 Task: Add an event with the title Coffee Meeting with Business Partner, date '2024/04/09', time 8:50 AM to 10:50 AMand add a description: During the meeting, various agenda items will be addressed, covering a wide range of topics. These may include financial reports, strategic updates, operational highlights, governance matters, and any proposed resolutions that require shareholder approval. Each agenda item will be presented by the relevant department or individual, offering comprehensive insights and fostering an environment of transparency., put the event into Red category . Add location for the event as: 123 Trevi Fountain, Rome, Italy, logged in from the account softage.1@softage.netand send the event invitation to softage.5@softage.net and softage.6@softage.net. Set a reminder for the event 6 week before
Action: Mouse pressed left at (106, 103)
Screenshot: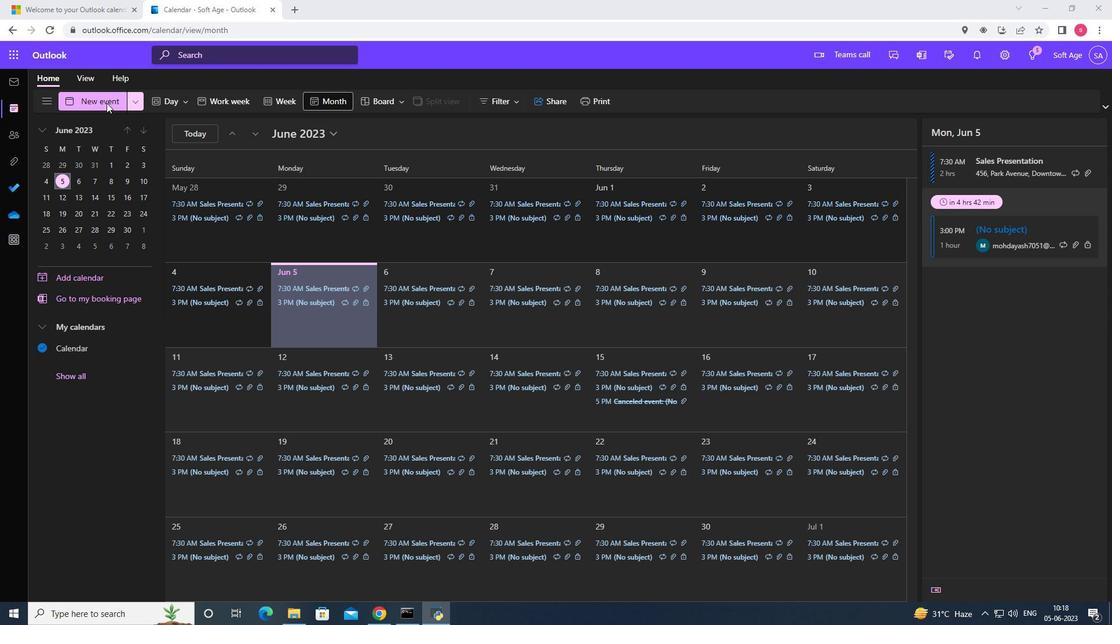 
Action: Mouse moved to (338, 169)
Screenshot: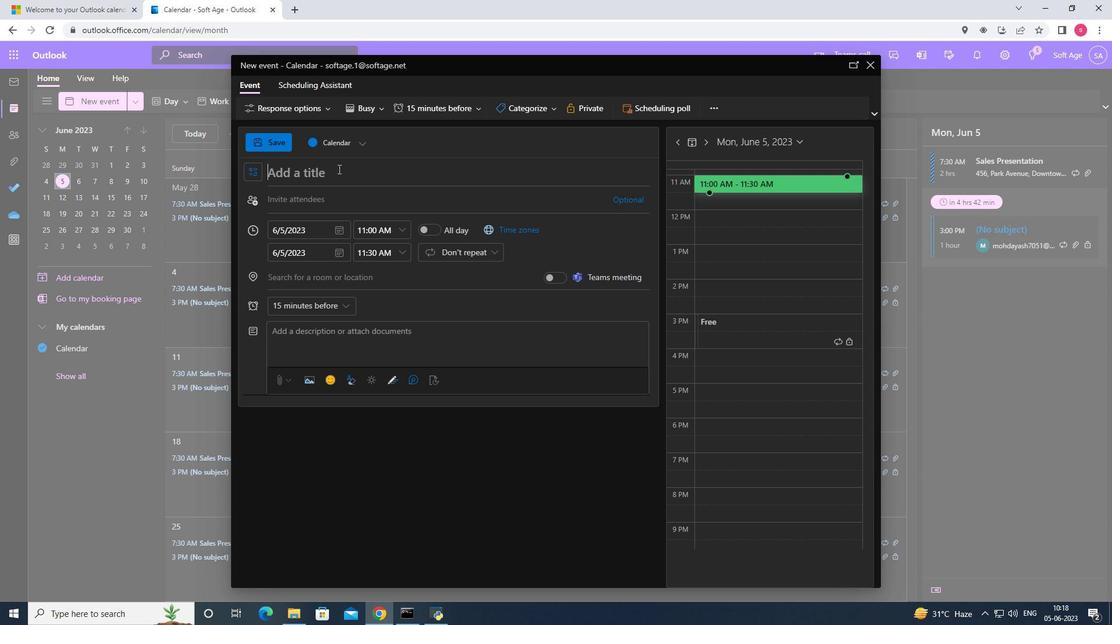 
Action: Mouse pressed left at (338, 169)
Screenshot: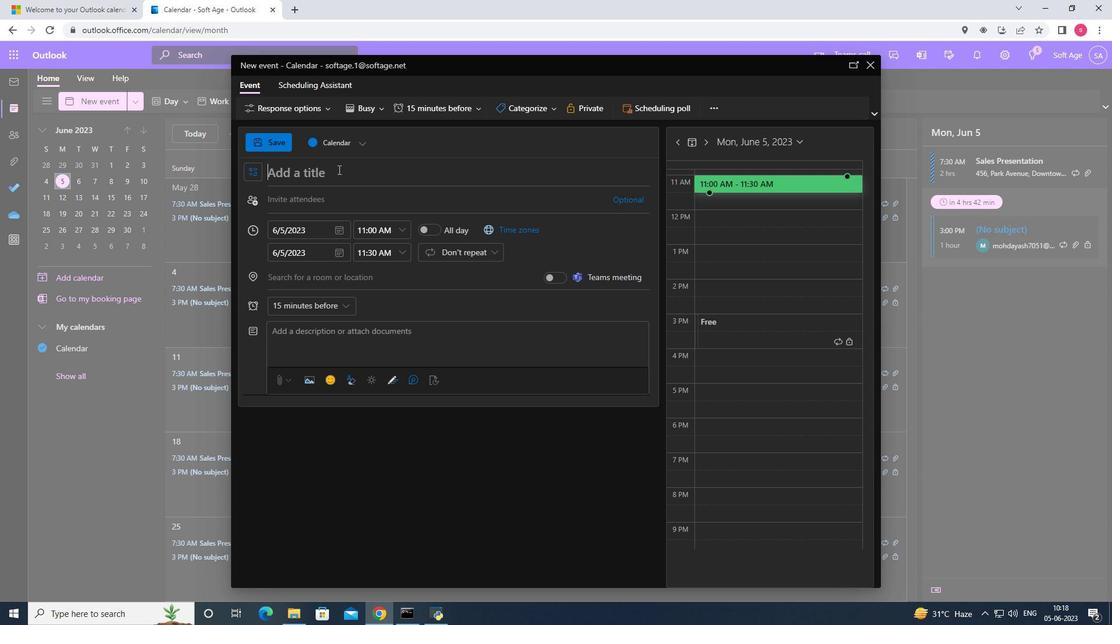 
Action: Key pressed <Key.shift><Key.shift><Key.shift><Key.shift><Key.shift><Key.shift><Key.shift><Key.shift><Key.shift><Key.shift><Key.shift><Key.shift><Key.shift><Key.shift><Key.shift><Key.shift><Key.shift><Key.shift>Coffee<Key.space><Key.shift>Meetig<Key.space>with<Key.space><Key.shift>Business<Key.space><Key.shift>Partner
Screenshot: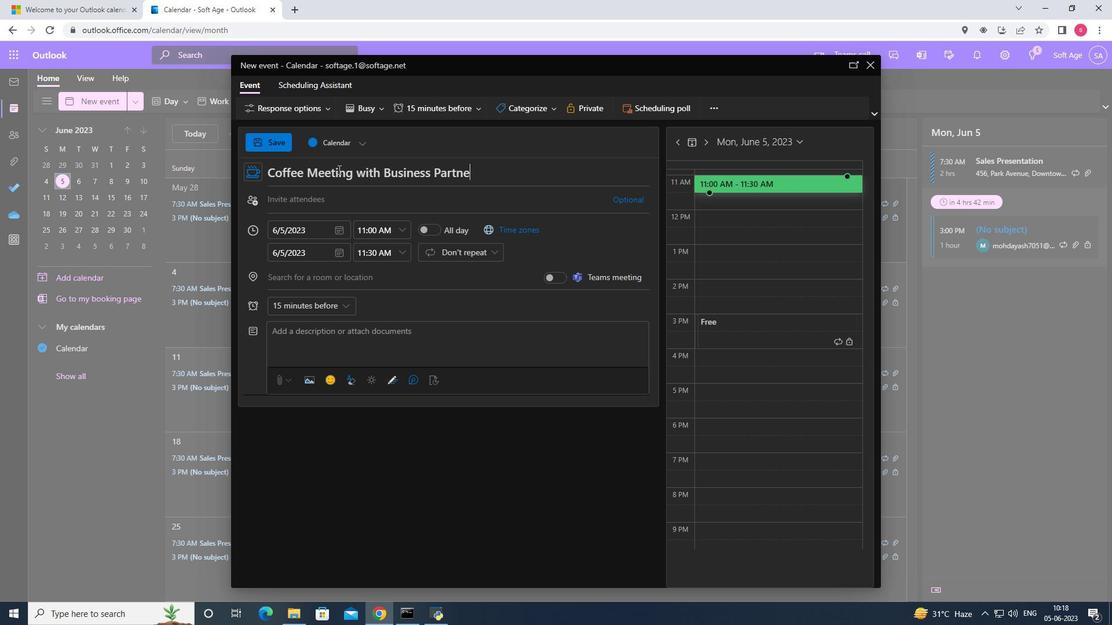 
Action: Mouse moved to (341, 230)
Screenshot: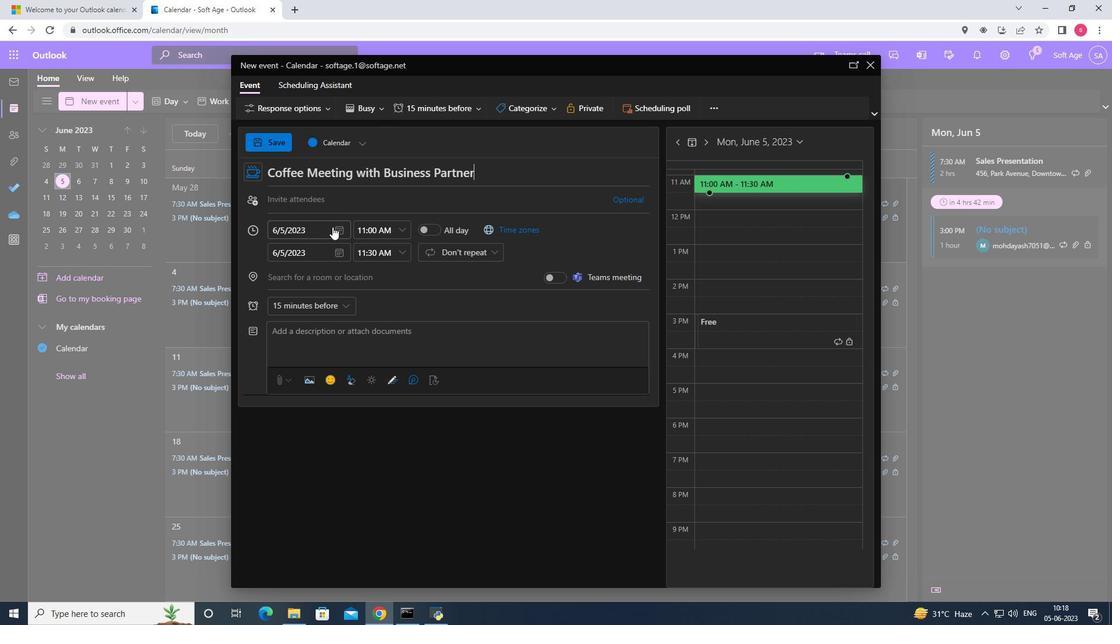 
Action: Mouse pressed left at (341, 230)
Screenshot: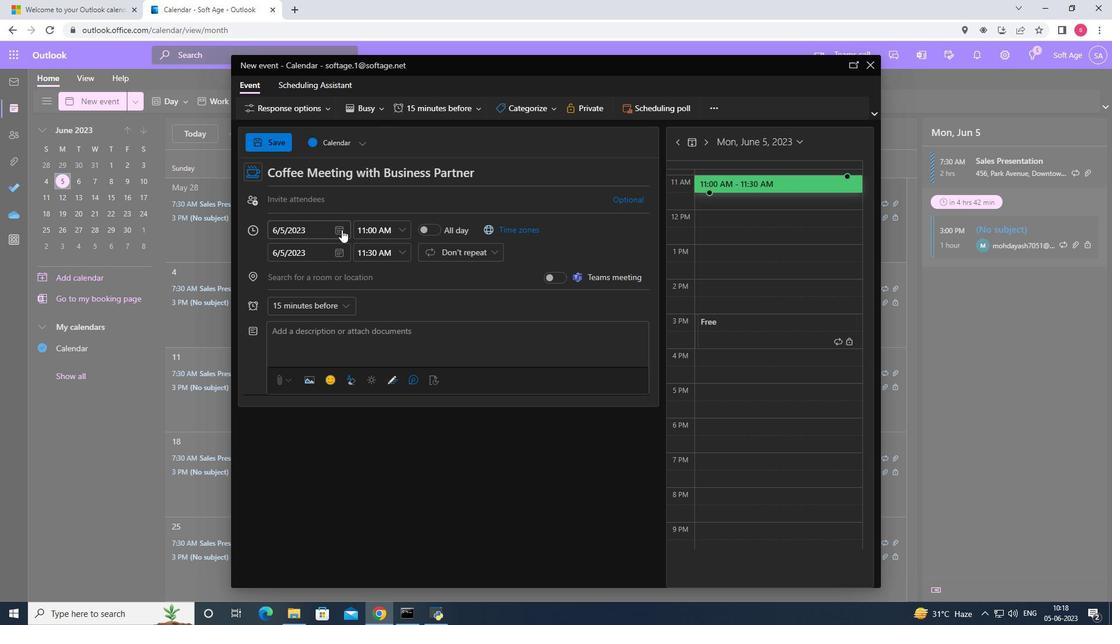
Action: Mouse moved to (382, 253)
Screenshot: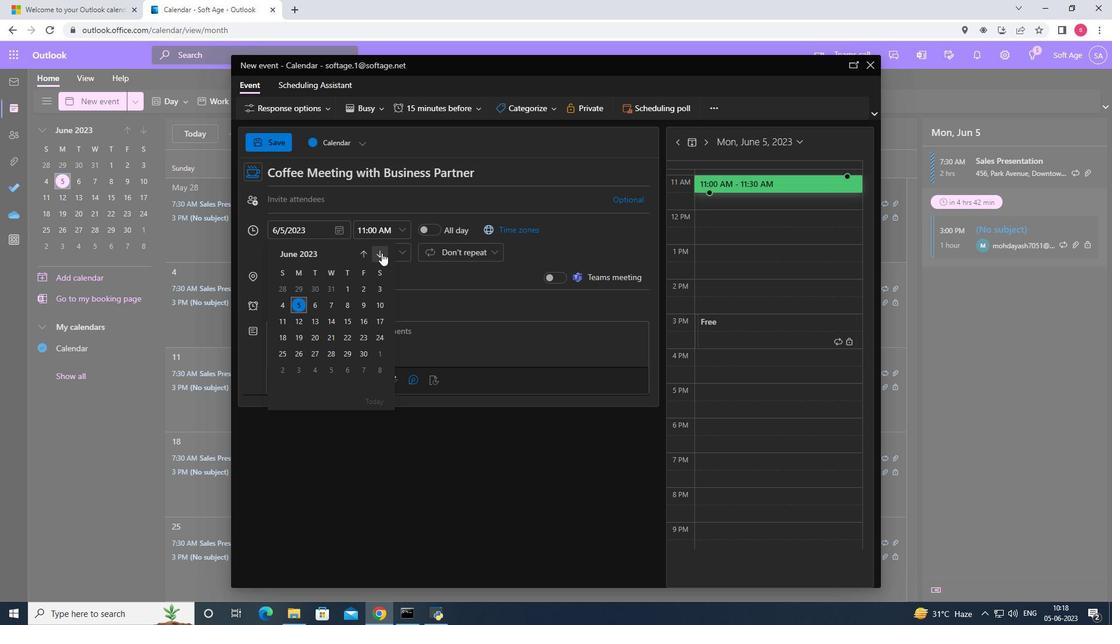 
Action: Mouse pressed left at (382, 253)
Screenshot: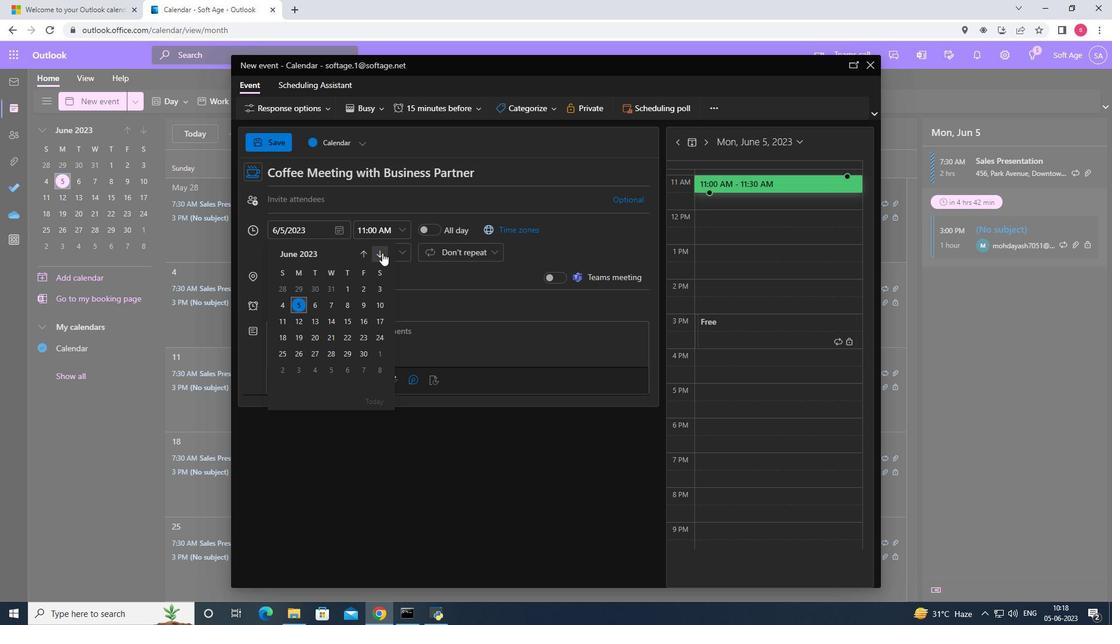 
Action: Mouse pressed left at (382, 253)
Screenshot: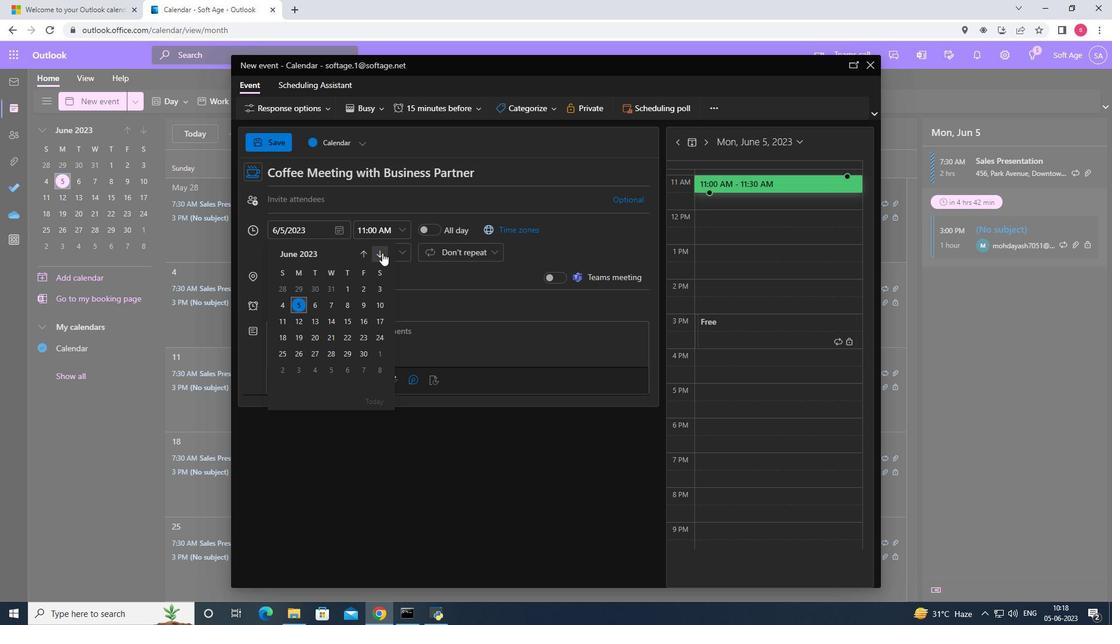 
Action: Mouse pressed left at (382, 253)
Screenshot: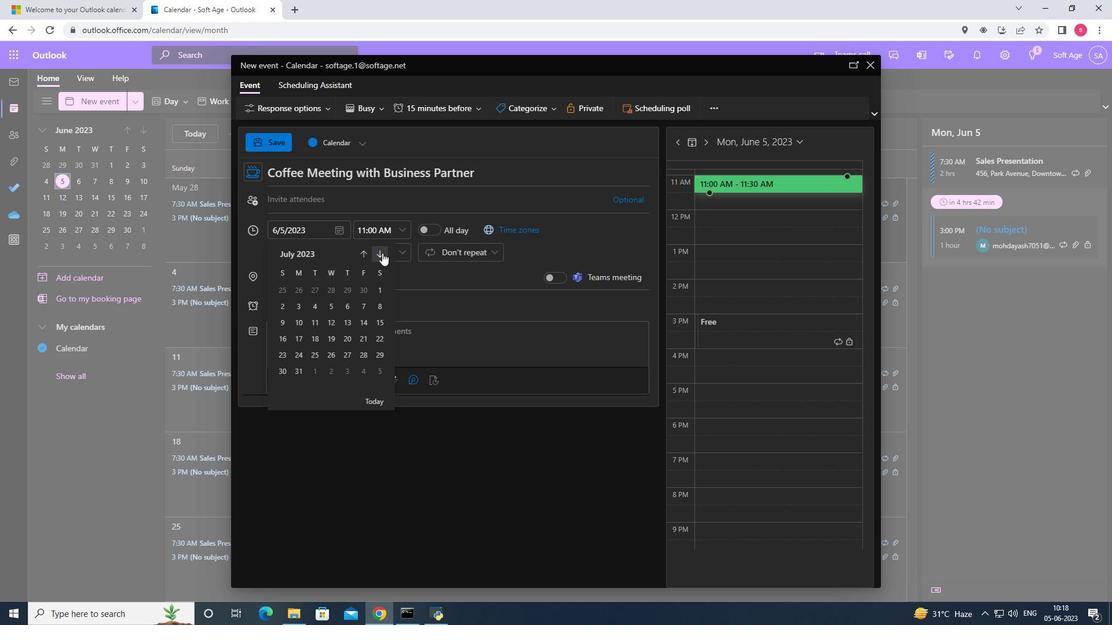 
Action: Mouse pressed left at (382, 253)
Screenshot: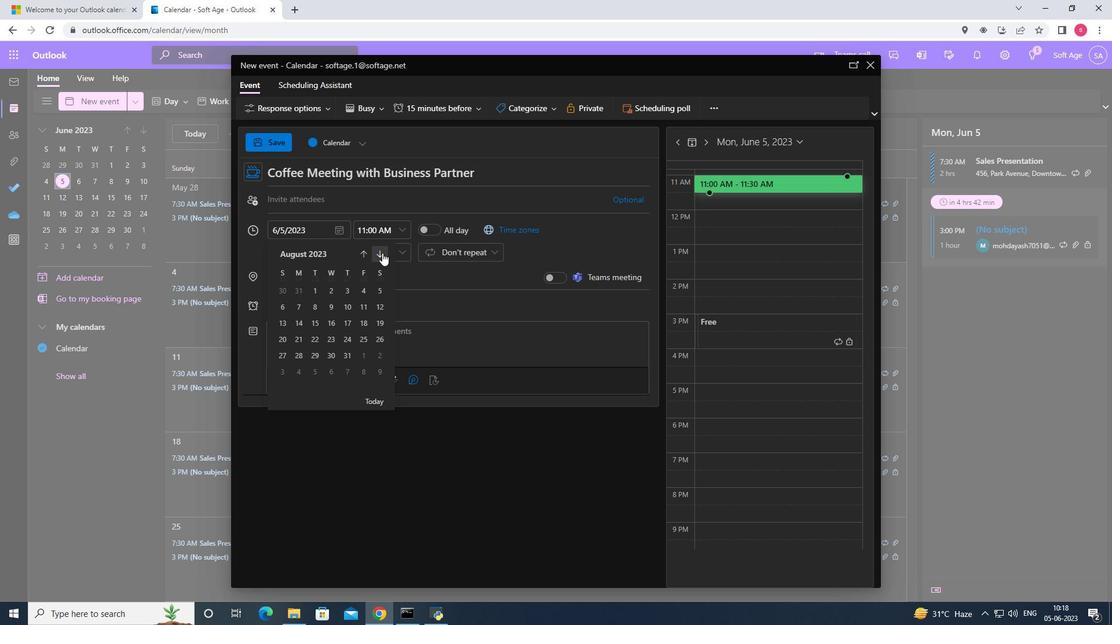 
Action: Mouse pressed left at (382, 253)
Screenshot: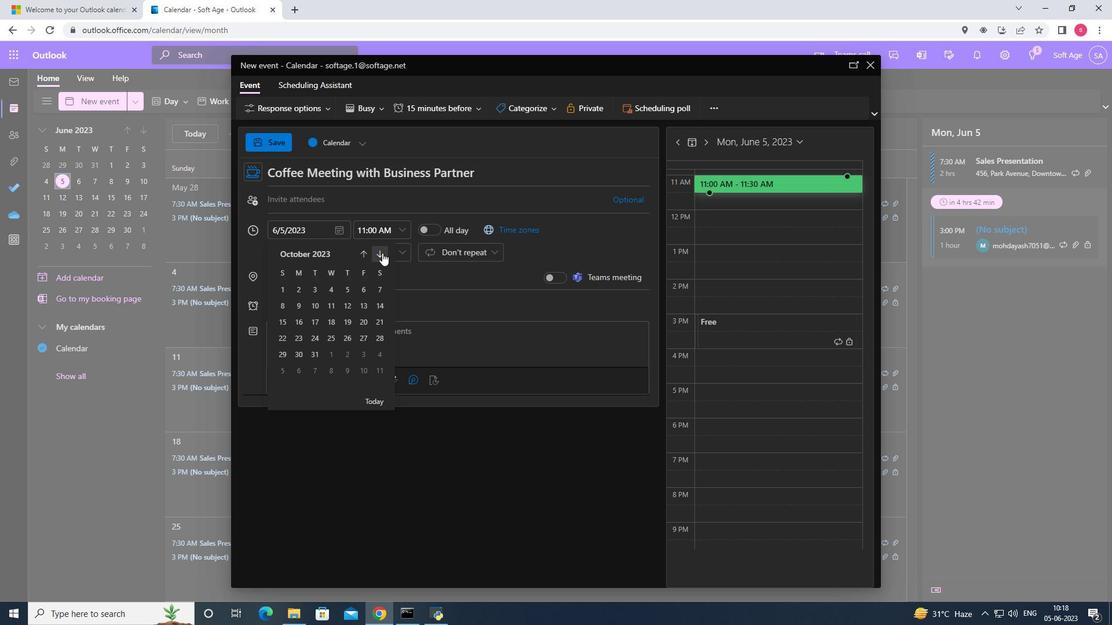 
Action: Mouse pressed left at (382, 253)
Screenshot: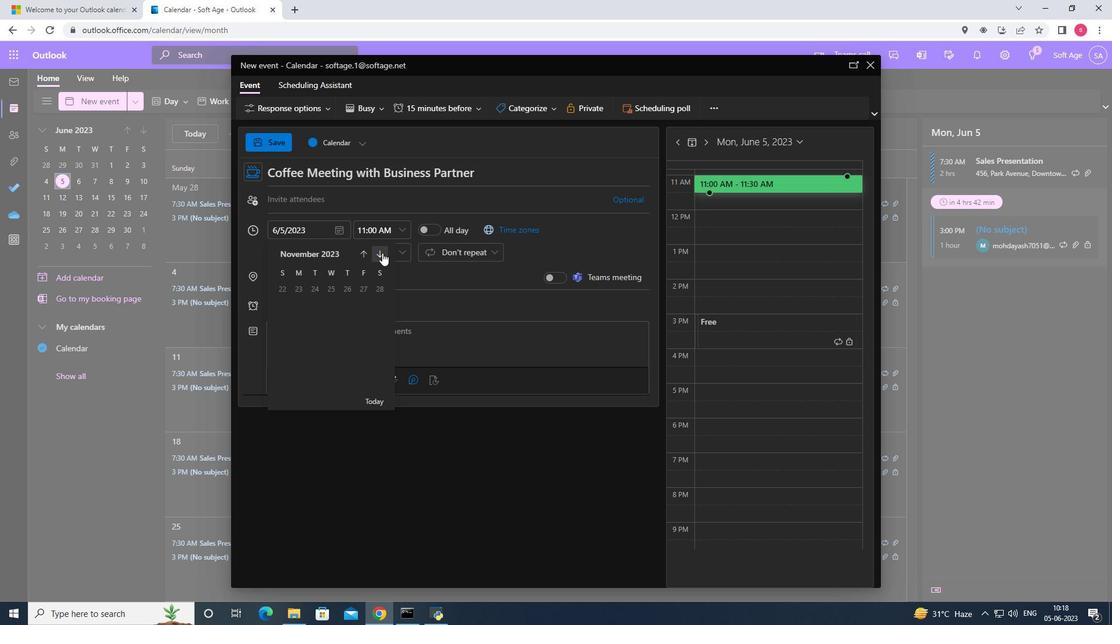 
Action: Mouse pressed left at (382, 253)
Screenshot: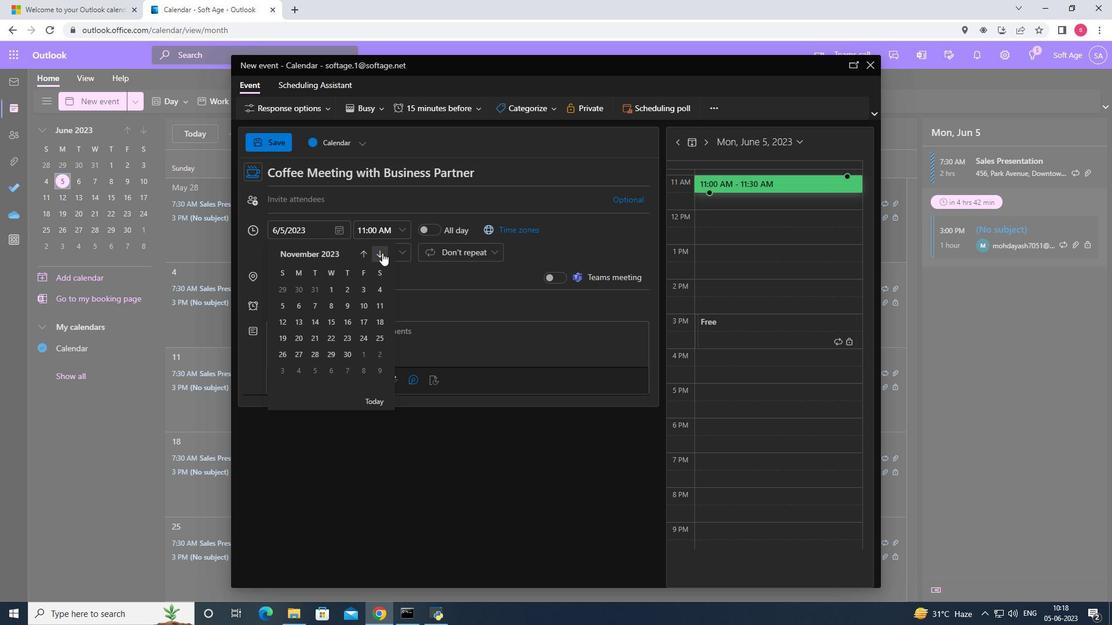 
Action: Mouse pressed left at (382, 253)
Screenshot: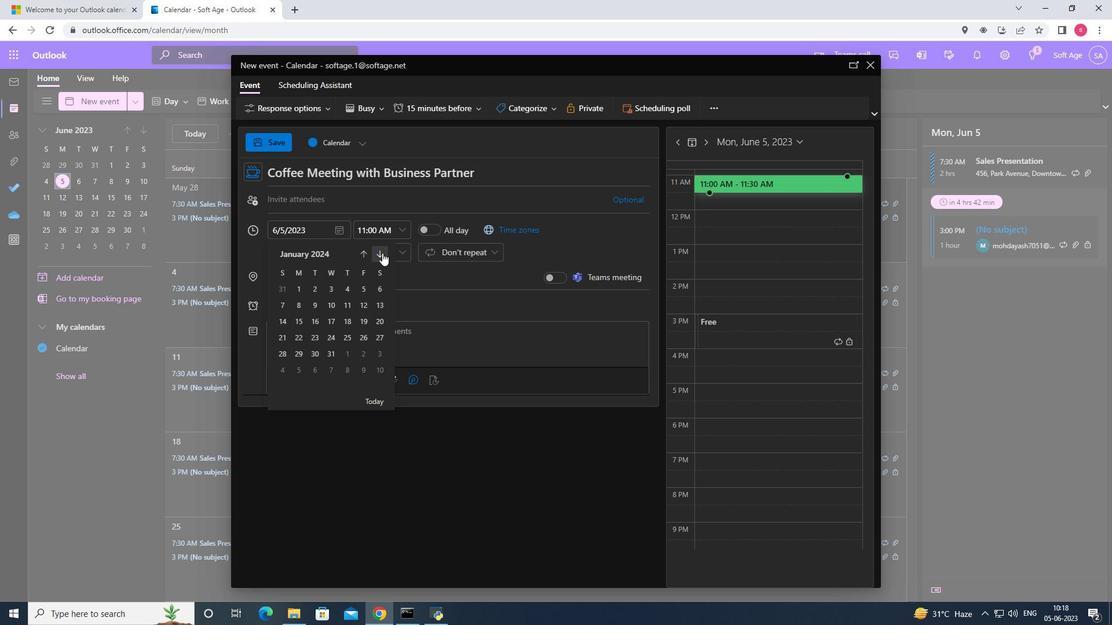 
Action: Mouse pressed left at (382, 253)
Screenshot: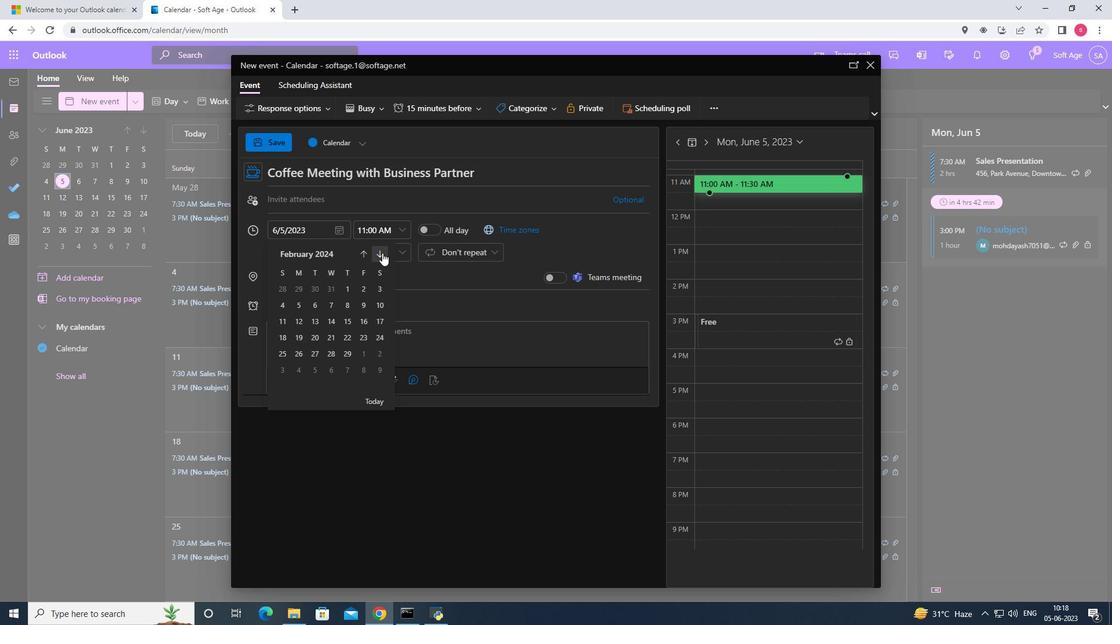 
Action: Mouse pressed left at (382, 253)
Screenshot: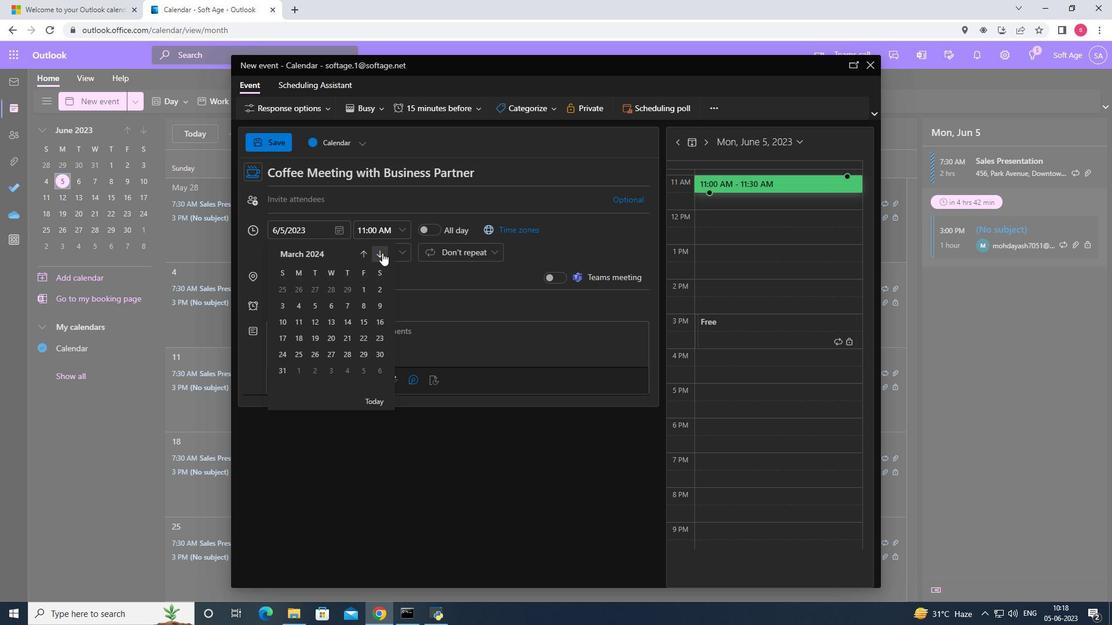 
Action: Mouse moved to (315, 308)
Screenshot: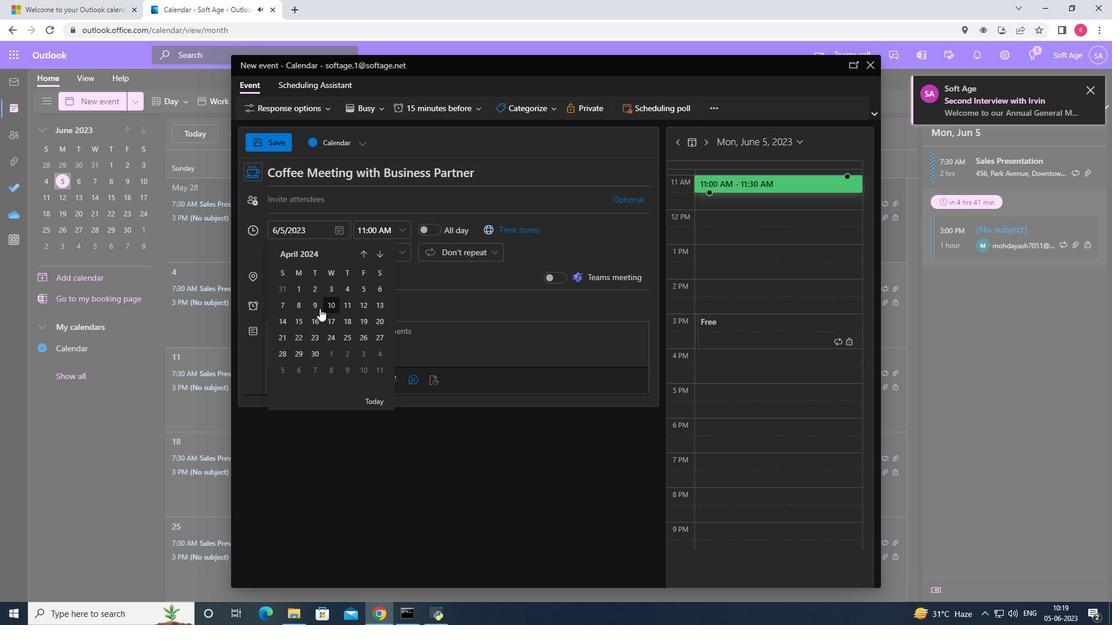 
Action: Mouse pressed left at (315, 308)
Screenshot: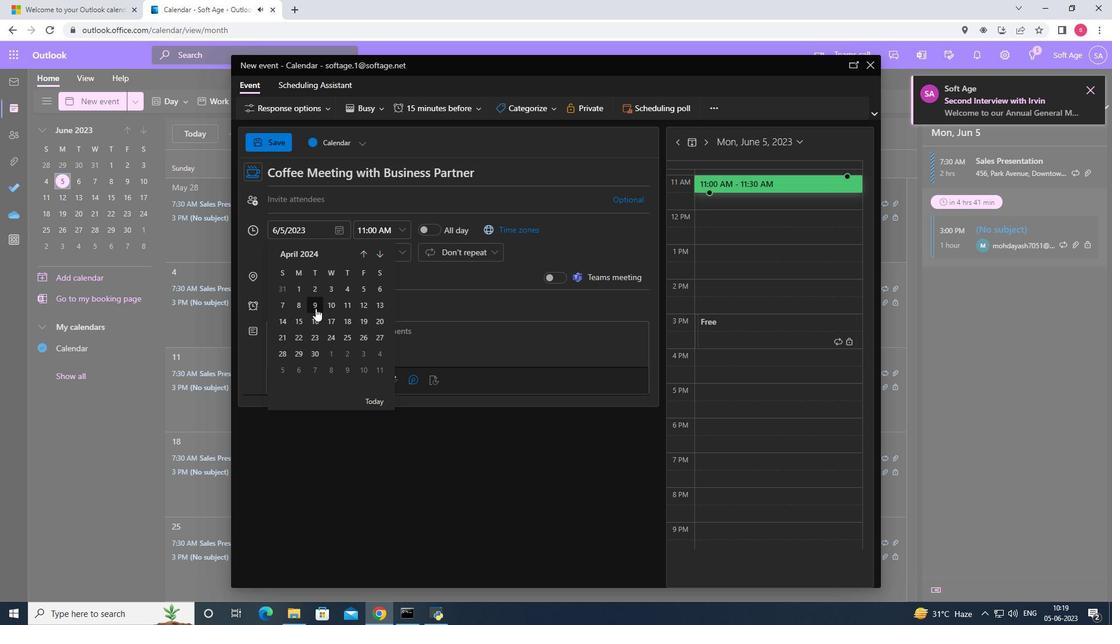 
Action: Mouse moved to (368, 348)
Screenshot: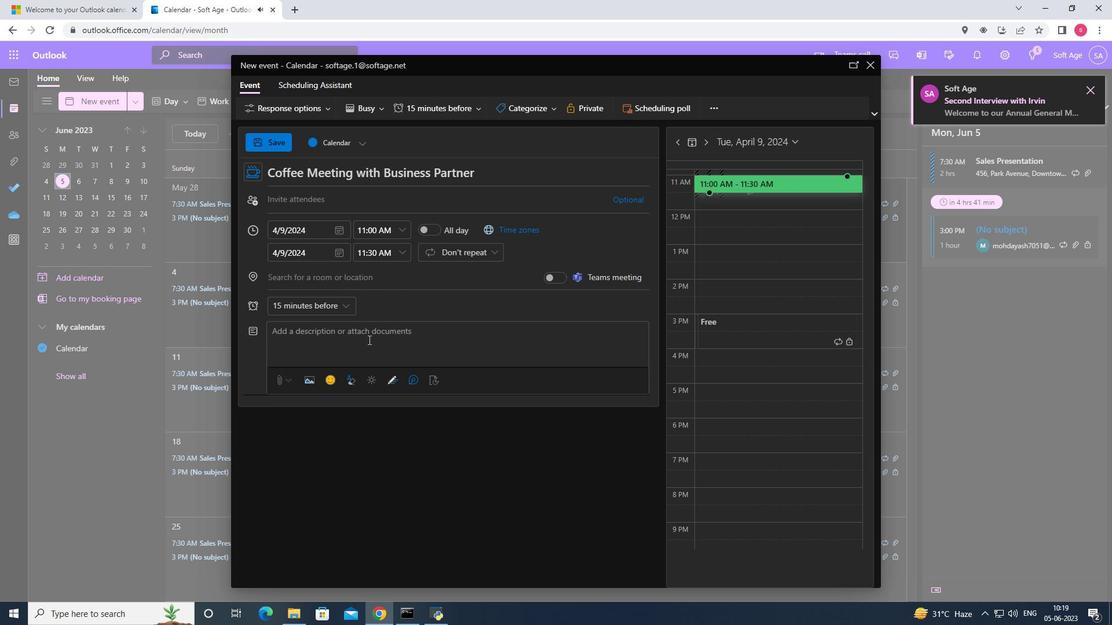 
Action: Mouse pressed left at (368, 348)
Screenshot: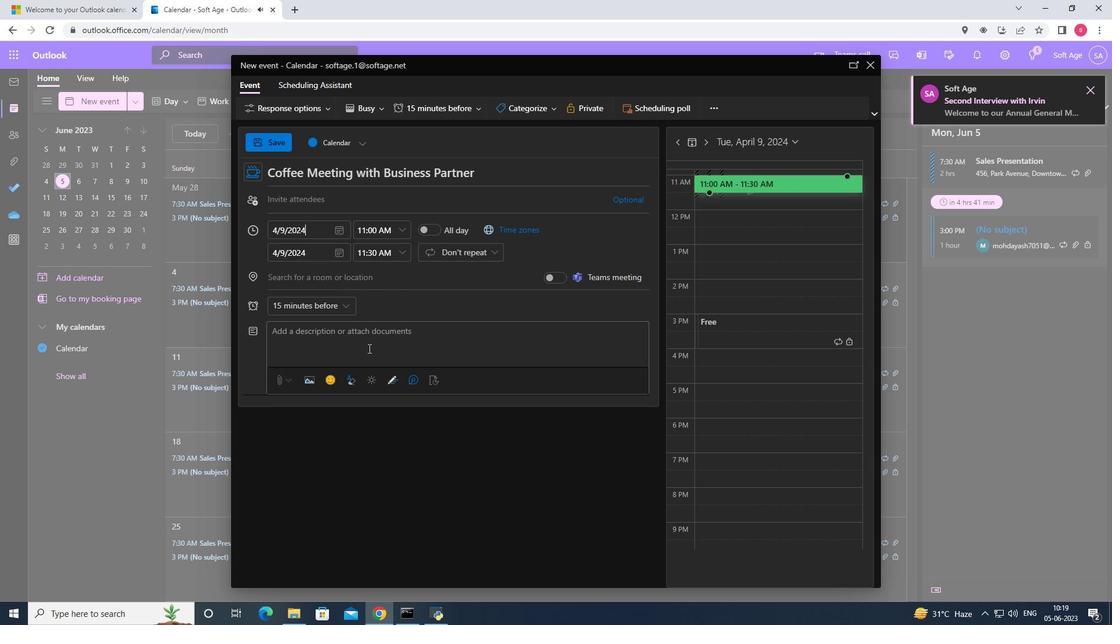 
Action: Key pressed <Key.shift>
Screenshot: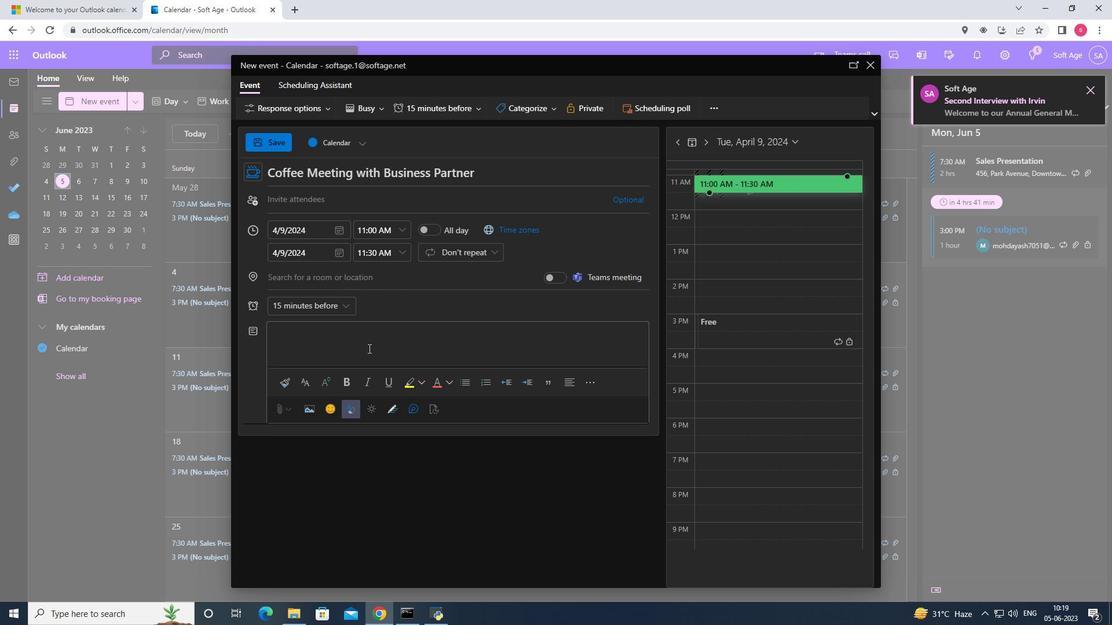 
Action: Mouse moved to (403, 228)
Screenshot: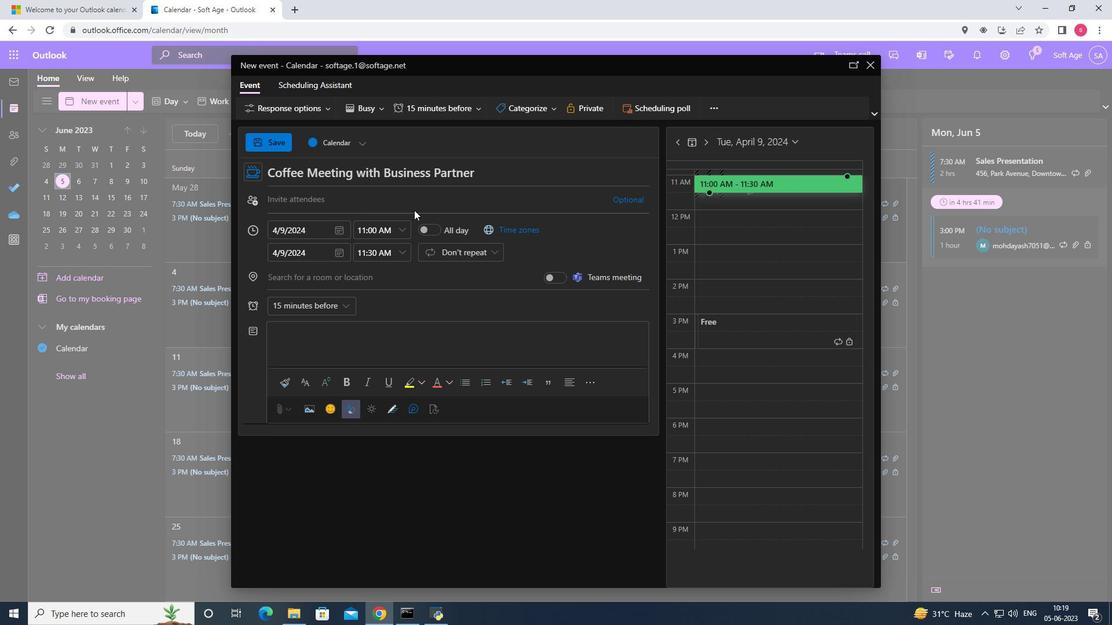 
Action: Mouse pressed left at (403, 228)
Screenshot: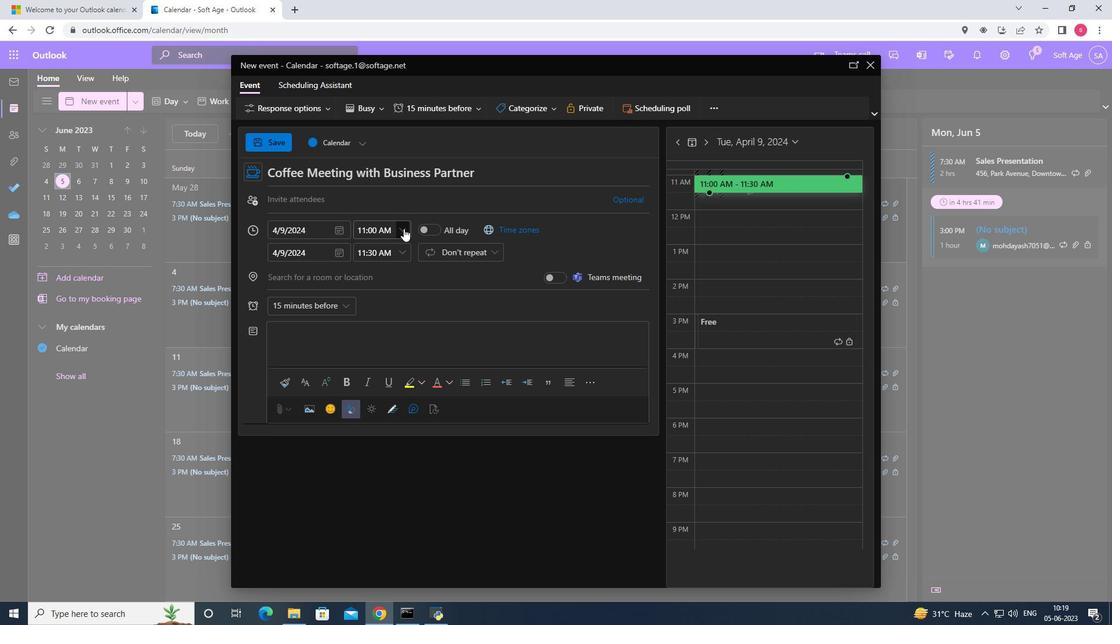 
Action: Mouse moved to (417, 246)
Screenshot: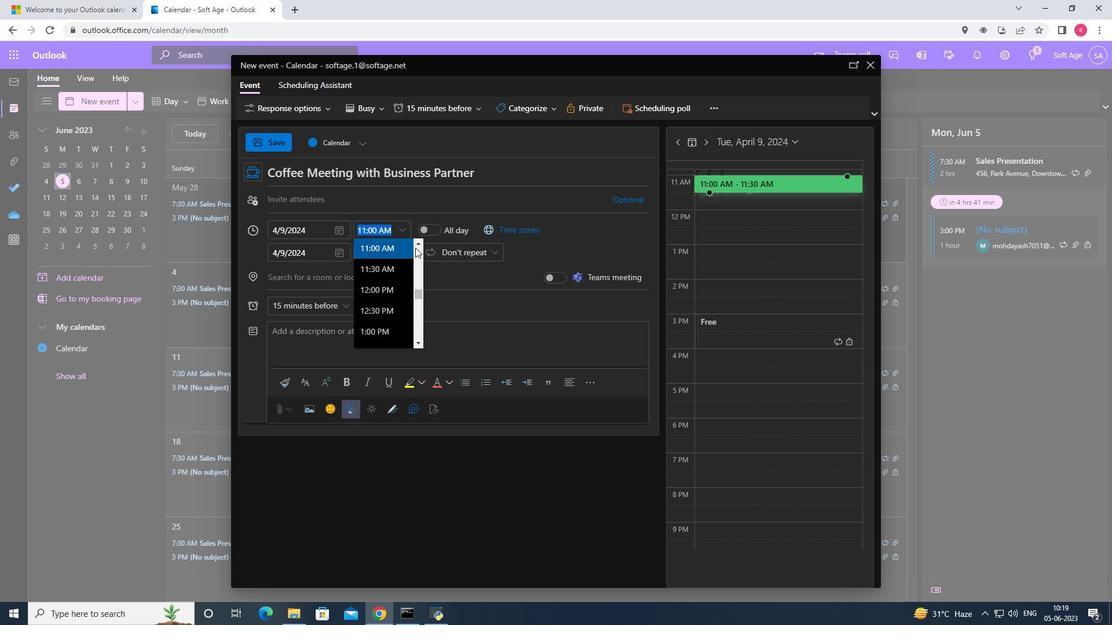 
Action: Mouse pressed left at (417, 246)
Screenshot: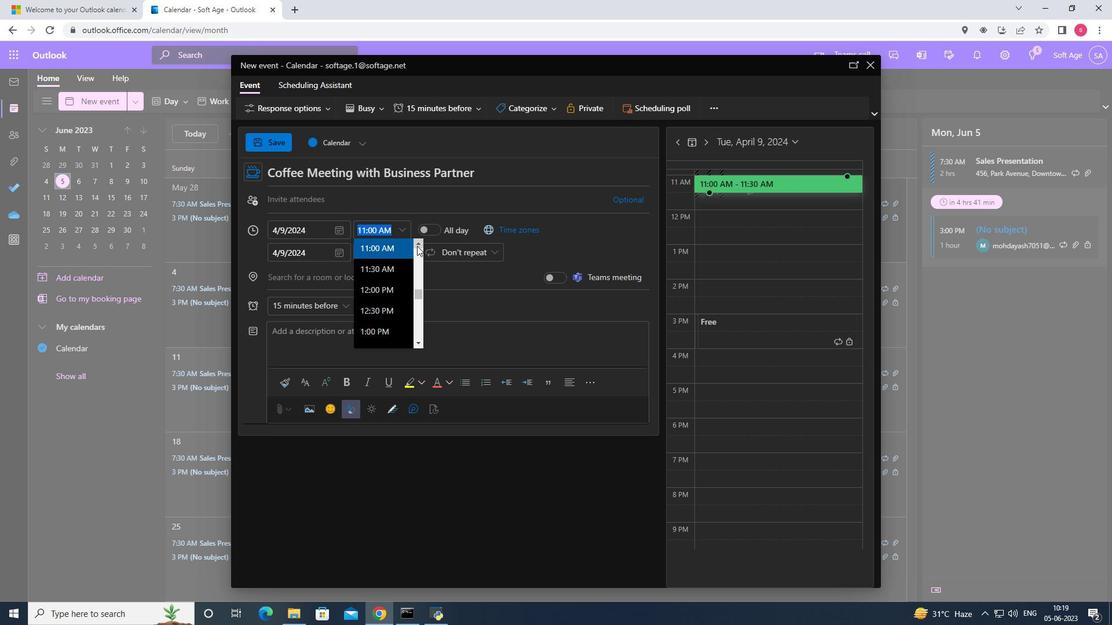
Action: Mouse pressed left at (417, 246)
Screenshot: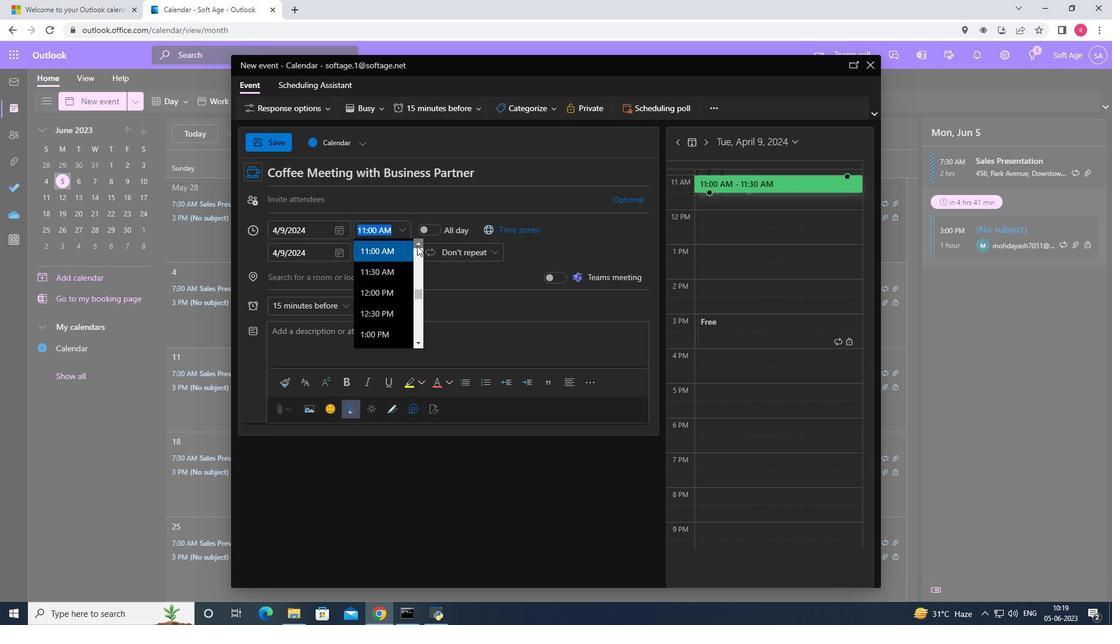 
Action: Mouse pressed left at (417, 246)
Screenshot: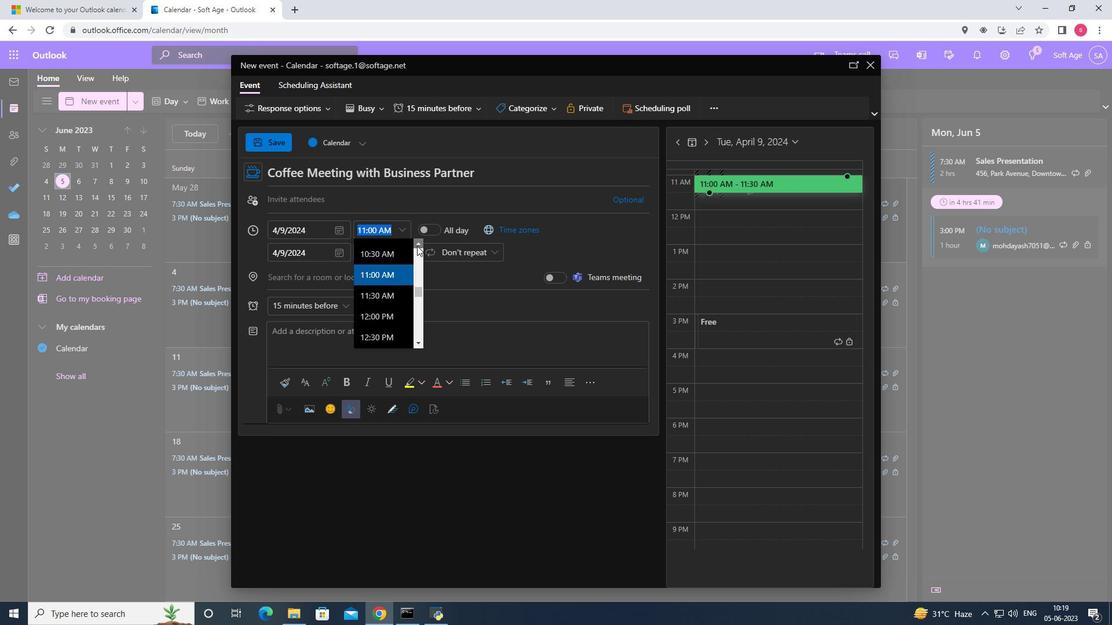 
Action: Mouse pressed left at (417, 246)
Screenshot: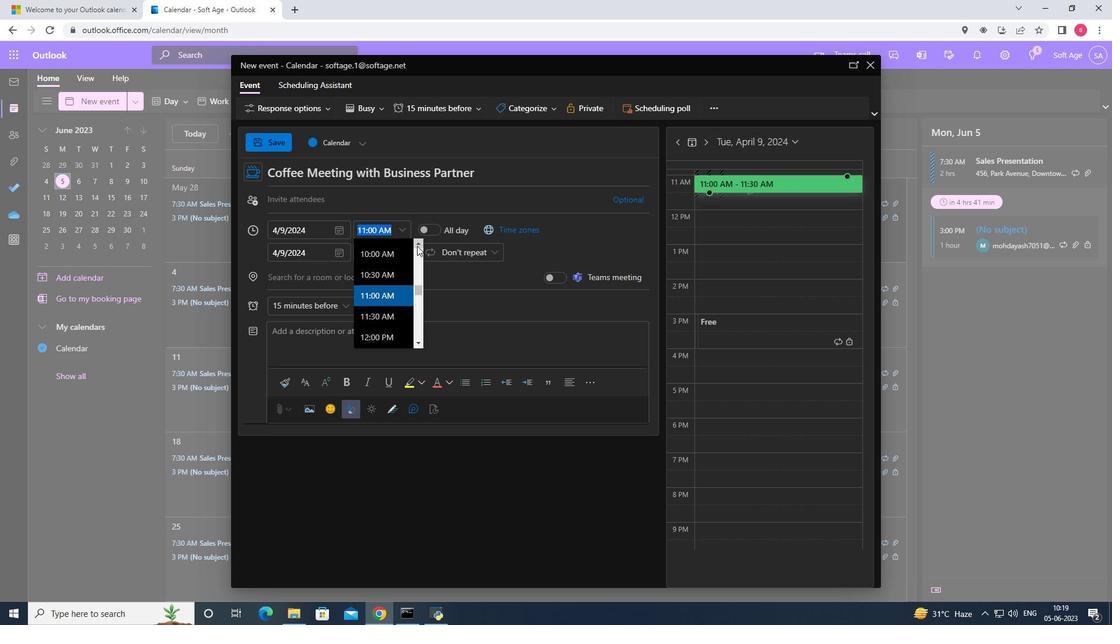 
Action: Mouse pressed left at (417, 246)
Screenshot: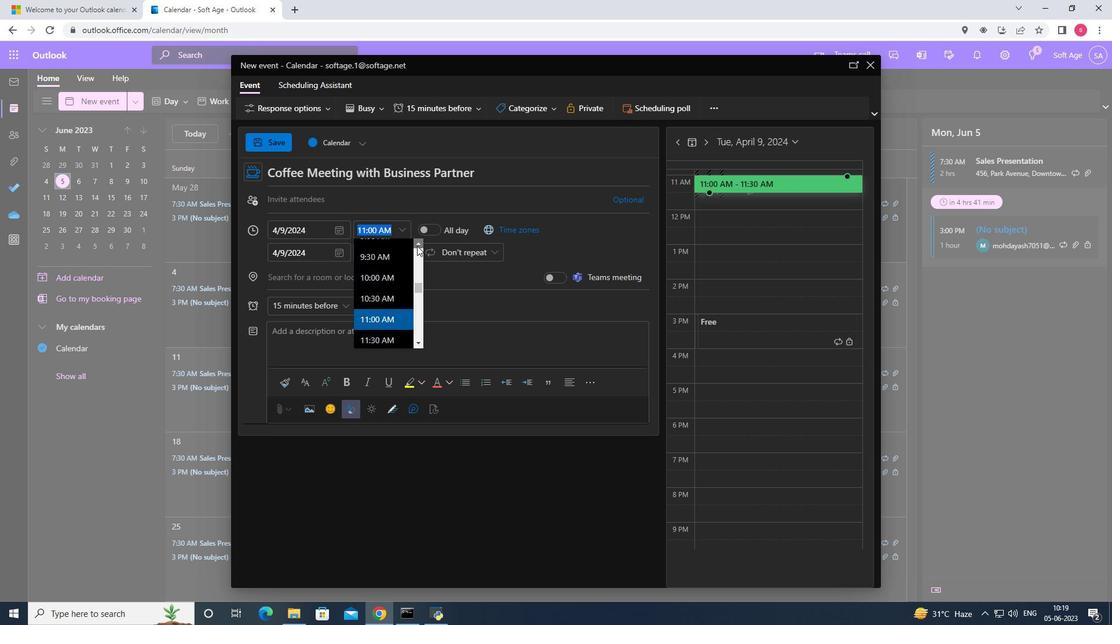 
Action: Mouse pressed left at (417, 246)
Screenshot: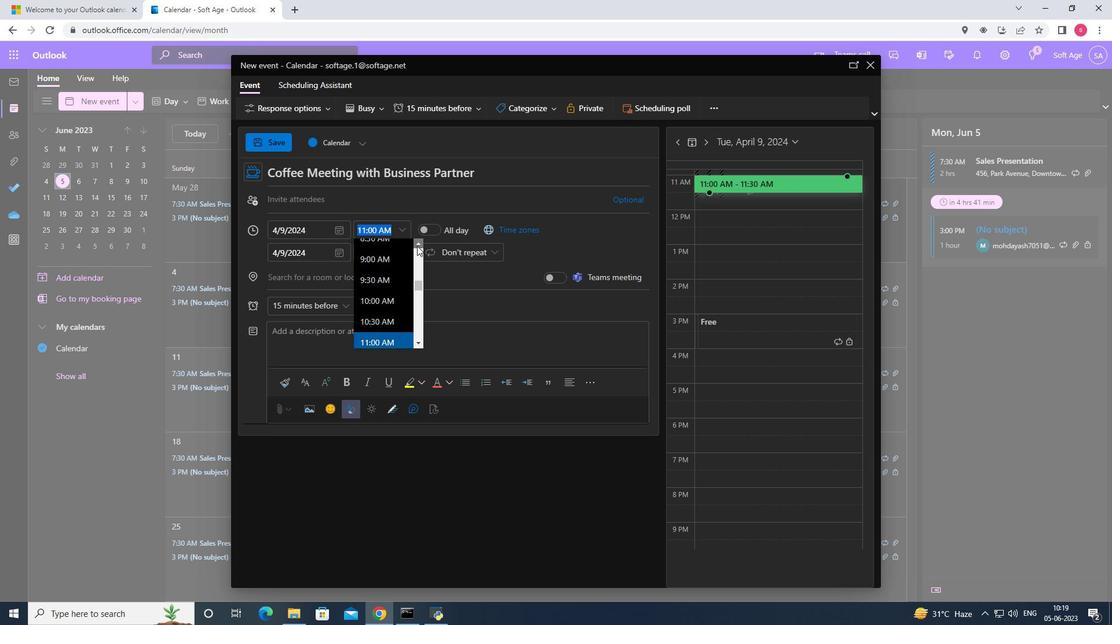 
Action: Mouse pressed left at (417, 246)
Screenshot: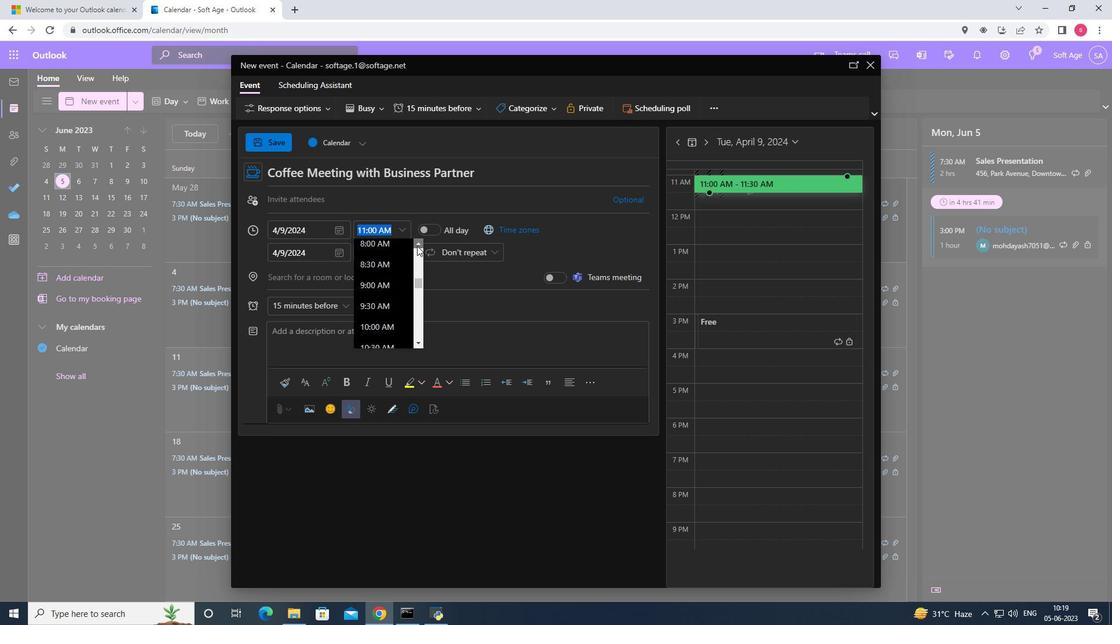 
Action: Mouse pressed left at (417, 246)
Screenshot: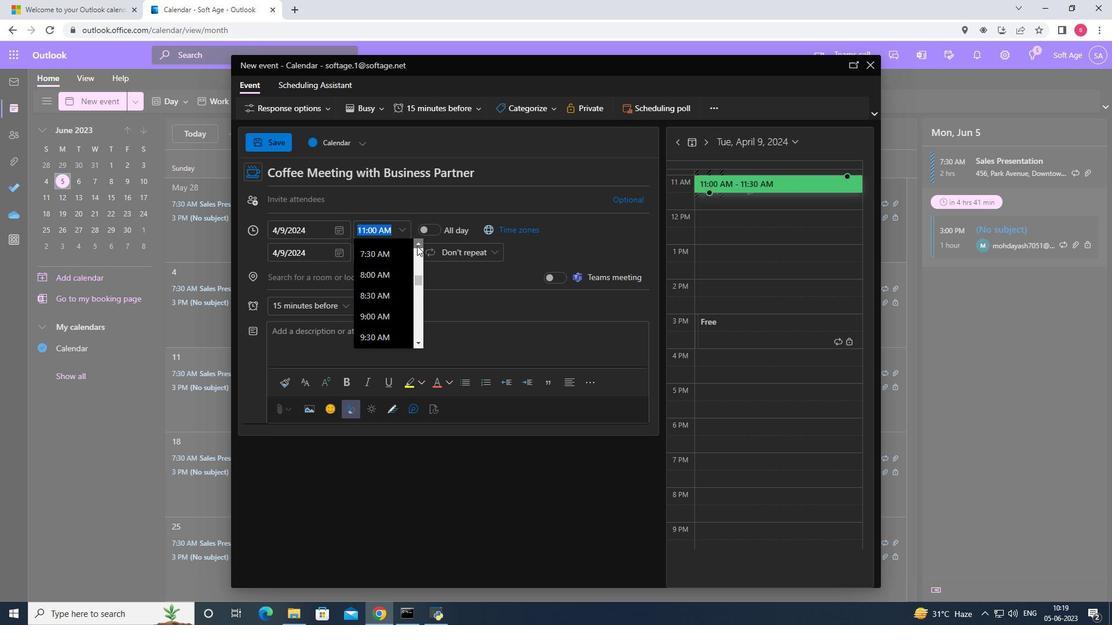 
Action: Mouse moved to (376, 333)
Screenshot: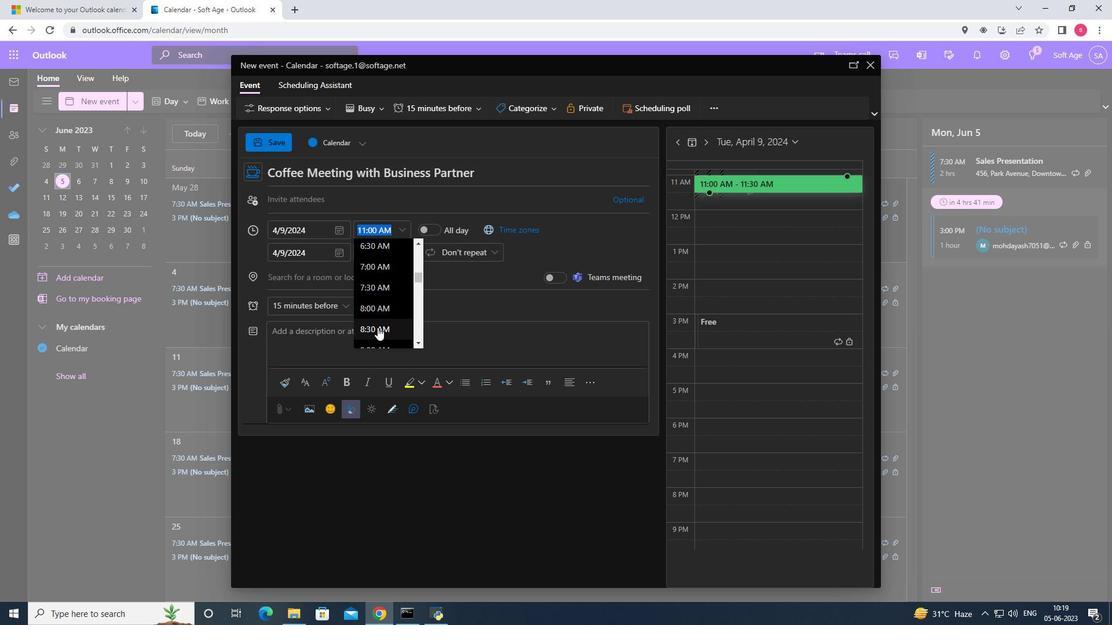 
Action: Mouse pressed left at (376, 333)
Screenshot: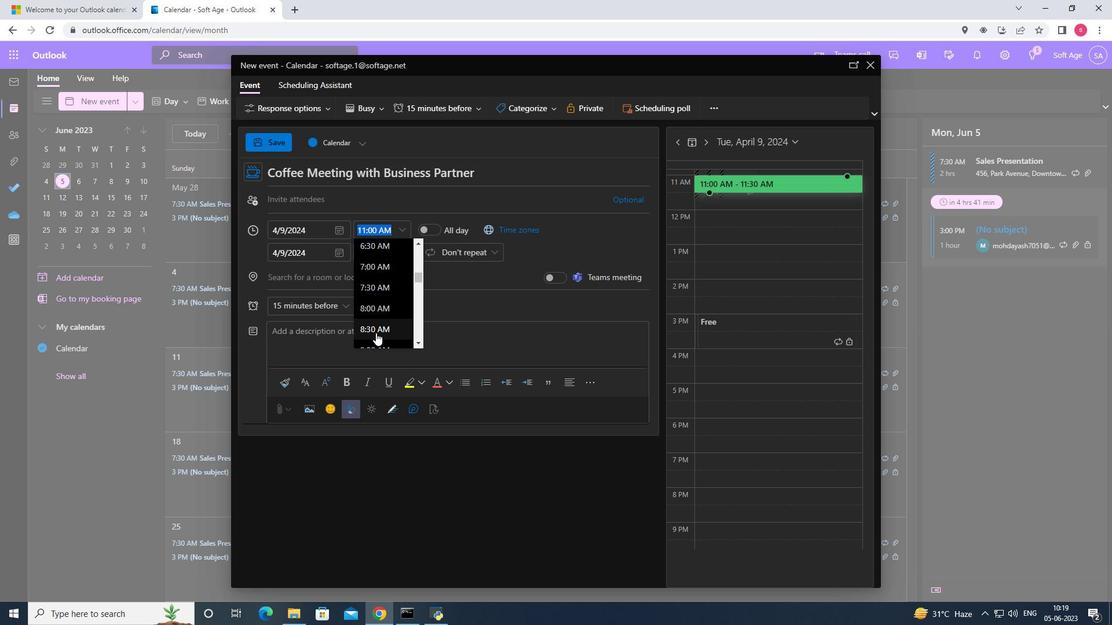 
Action: Mouse moved to (366, 230)
Screenshot: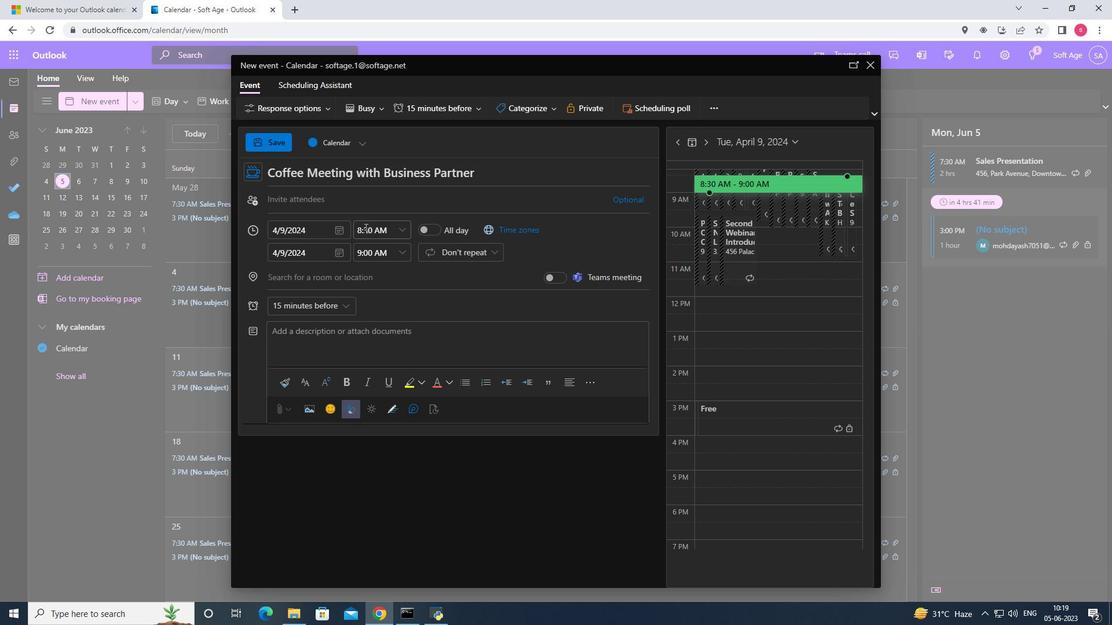 
Action: Mouse pressed left at (366, 230)
Screenshot: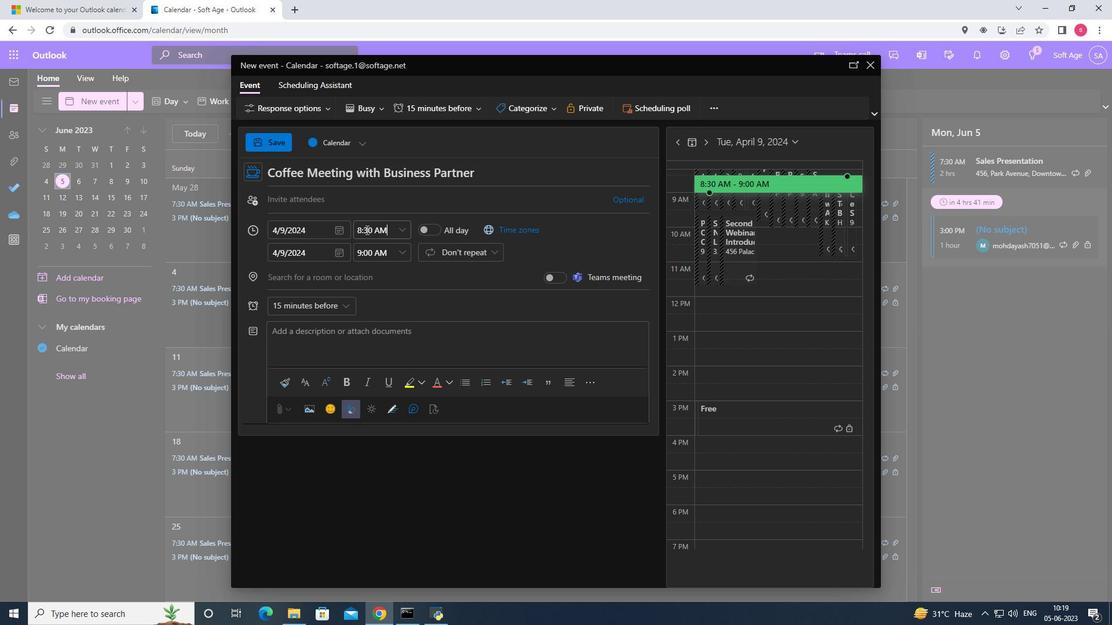 
Action: Key pressed <Key.backspace>5
Screenshot: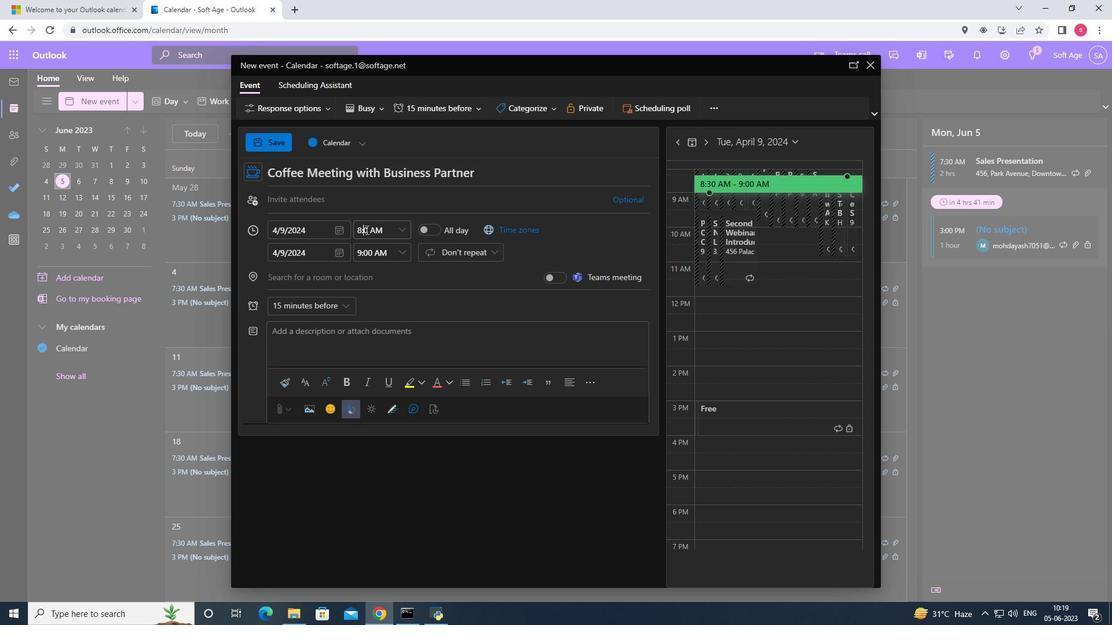 
Action: Mouse moved to (405, 250)
Screenshot: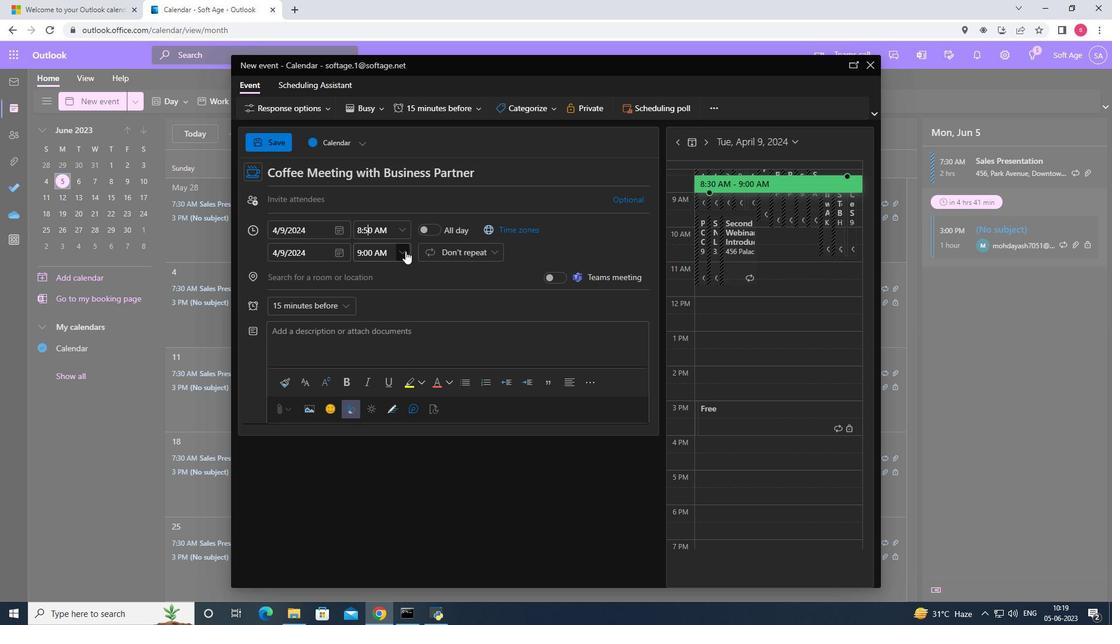 
Action: Mouse pressed left at (405, 250)
Screenshot: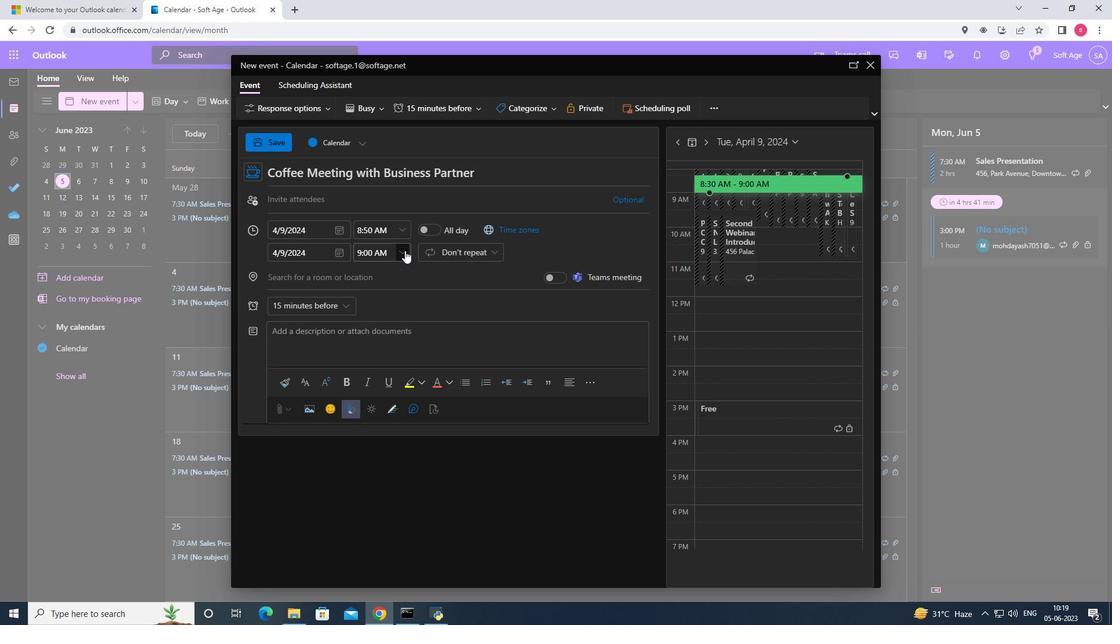 
Action: Mouse moved to (382, 334)
Screenshot: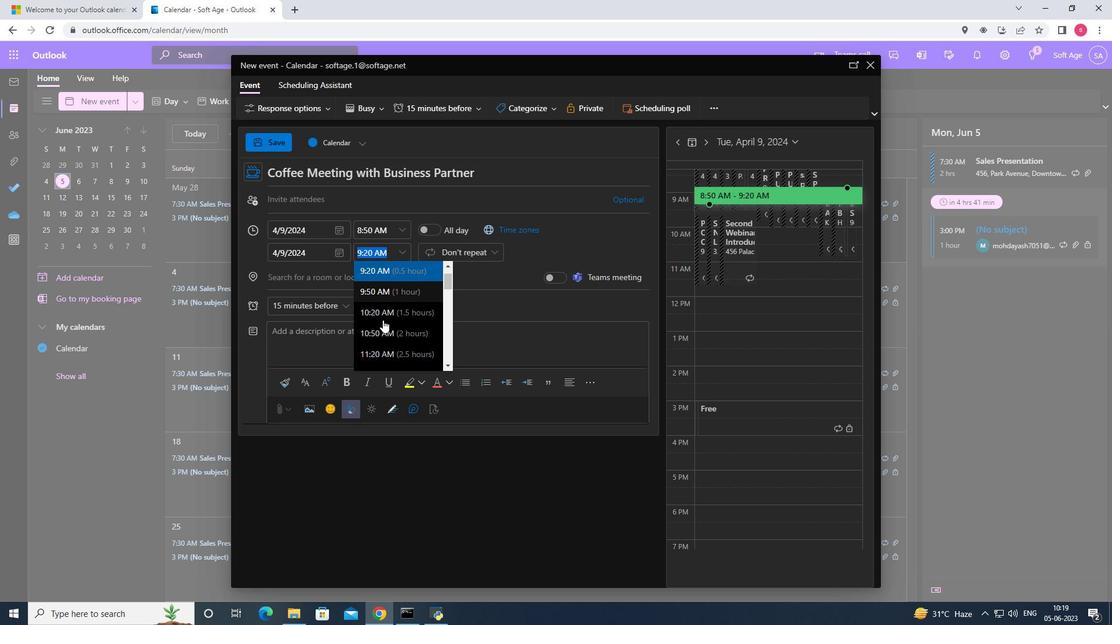 
Action: Mouse pressed left at (382, 334)
Screenshot: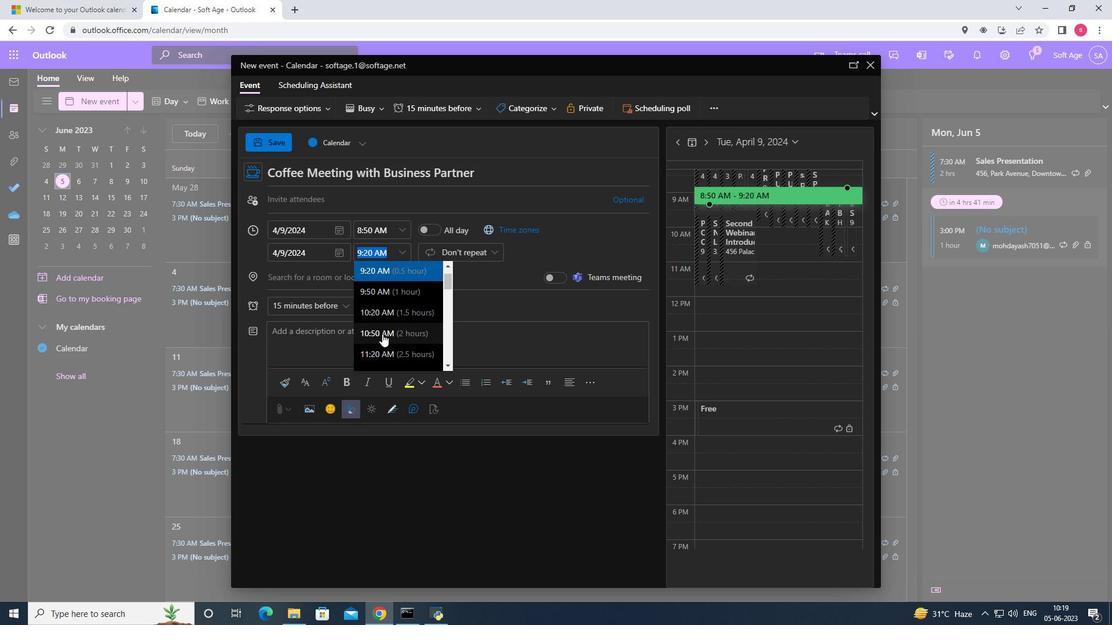 
Action: Mouse moved to (361, 352)
Screenshot: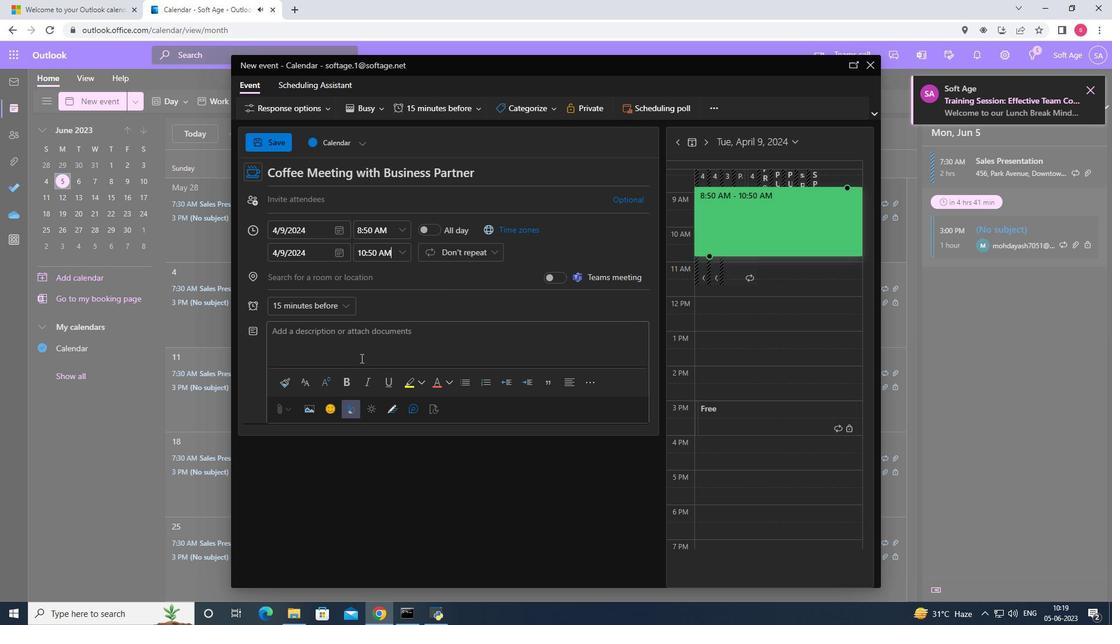 
Action: Mouse pressed left at (361, 352)
Screenshot: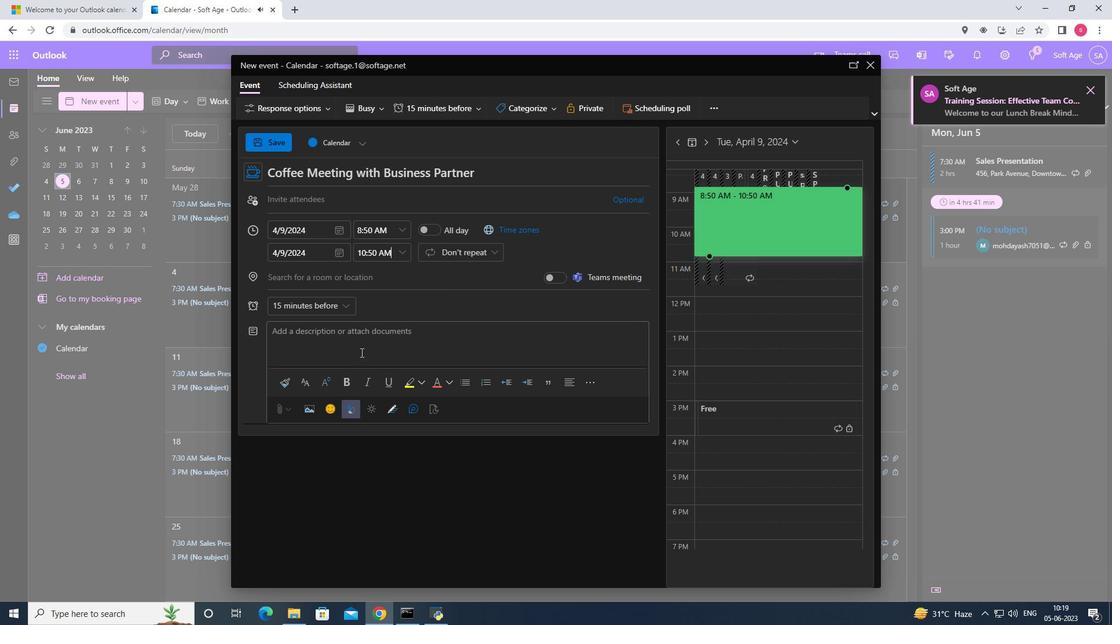 
Action: Key pressed <Key.shift><Key.shift><Key.shift><Key.shift><Key.shift><Key.shift><Key.shift><Key.shift><Key.shift>During<Key.space>the<Key.space><Key.shift>meeting,<Key.space><Key.shift>various<Key.space>agenda<Key.space>items<Key.space>will<Key.space>be<Key.space>addressed<Key.space><Key.backspace>,<Key.space>con<Key.backspace>vering<Key.space>a<Key.space>wide<Key.space>ranf<Key.backspace>ge<Key.space>of<Key.space>topics<Key.space><Key.backspace>.<Key.space><Key.shift>these<Key.space>may<Key.space>include<Key.space>fib<Key.backspace>nancial<Key.space>reports<Key.space><Key.backspace>,<Key.space>strategic<Key.space>updates,<Key.space>operational<Key.space>highlights,<Key.space>governance<Key.space>matters,<Key.space>and<Key.space>any<Key.space>proposed<Key.space>resolutions<Key.space>that<Key.space>require<Key.space>shareholder<Key.space>approval<Key.space><Key.backspace>.<Key.space><Key.shift>Each<Key.space>agenda<Key.space>item<Key.space>will<Key.space>be<Key.space>presented<Key.space>by<Key.space>the<Key.space>relevant<Key.space>department<Key.space>or<Key.space>individual<Key.space><Key.backspace>,<Key.space>offering<Key.space>comprehensive<Key.space>insights<Key.space>and<Key.space>fostering<Key.space>an<Key.space>environment<Key.space>of<Key.space>transparency.
Screenshot: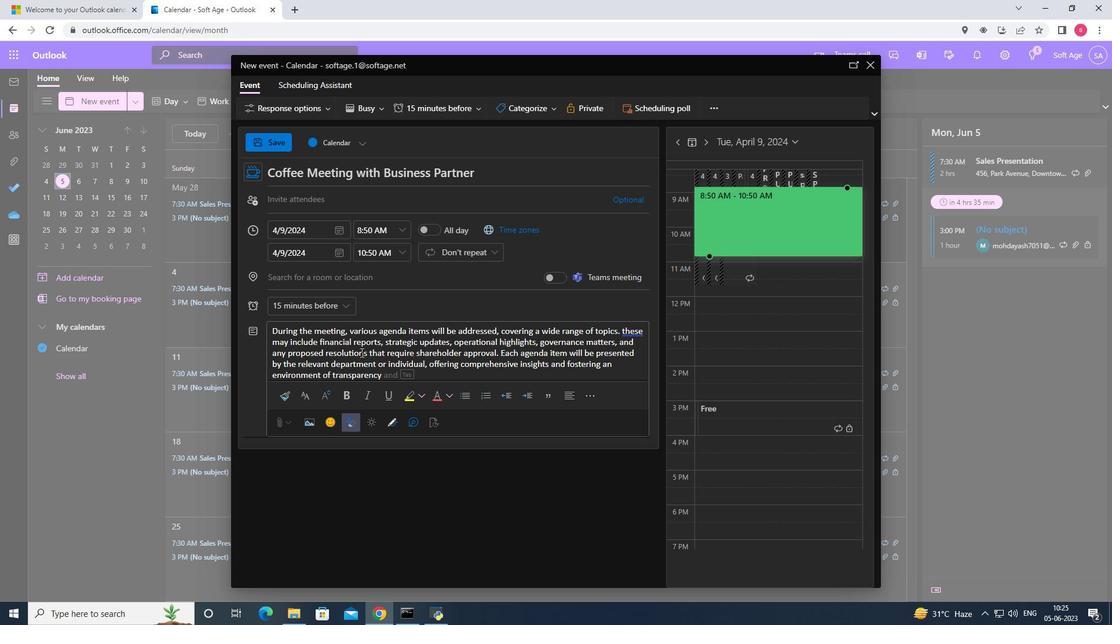 
Action: Mouse moved to (554, 104)
Screenshot: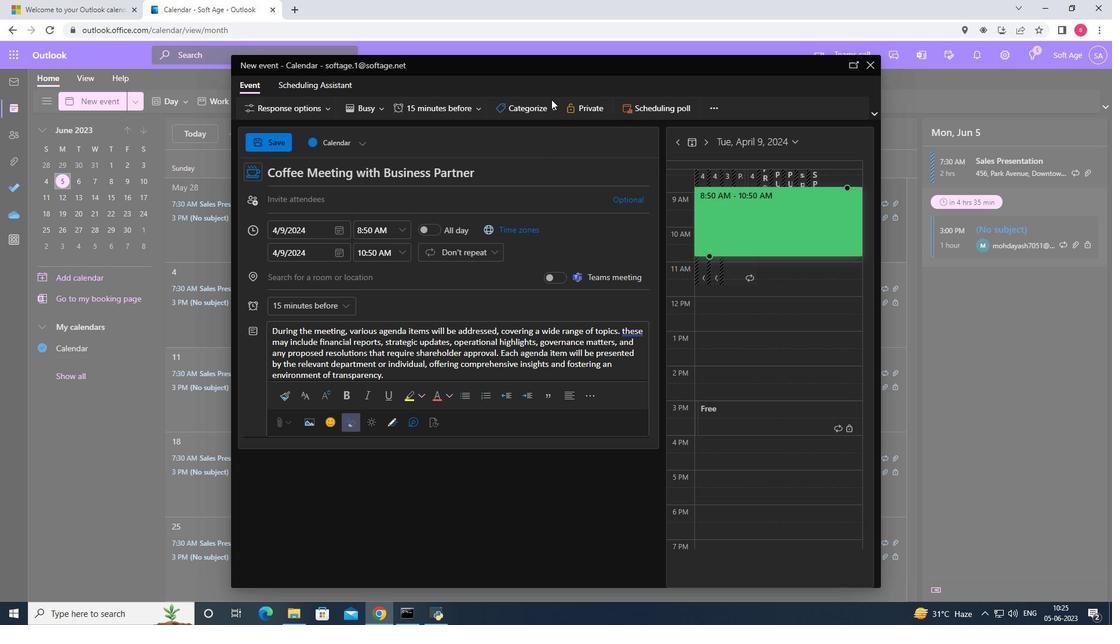 
Action: Mouse pressed left at (554, 104)
Screenshot: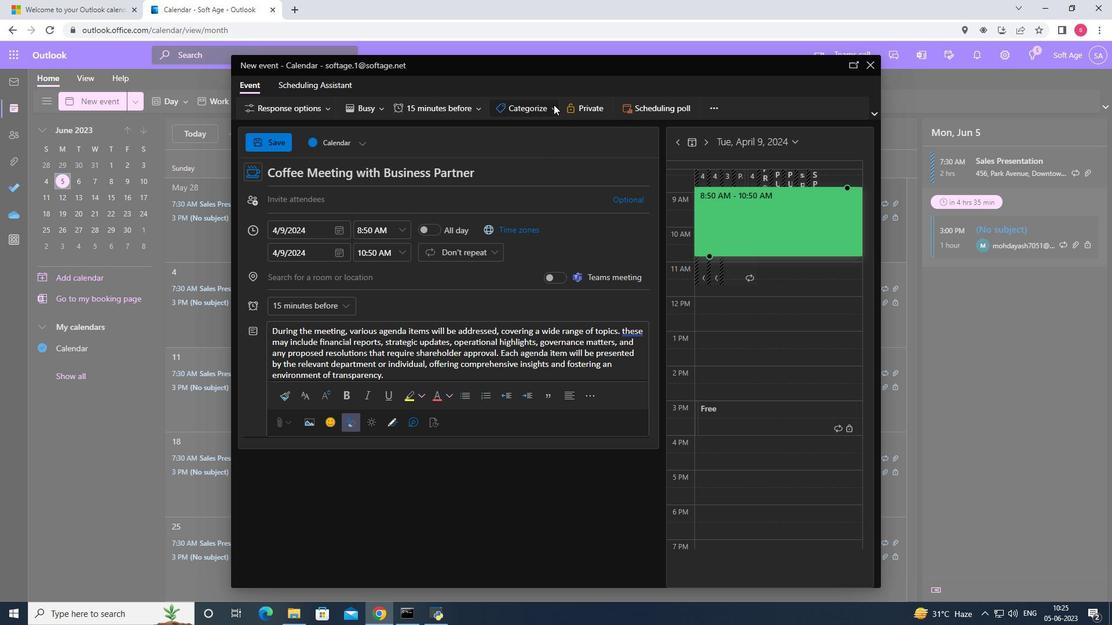 
Action: Mouse moved to (532, 244)
Screenshot: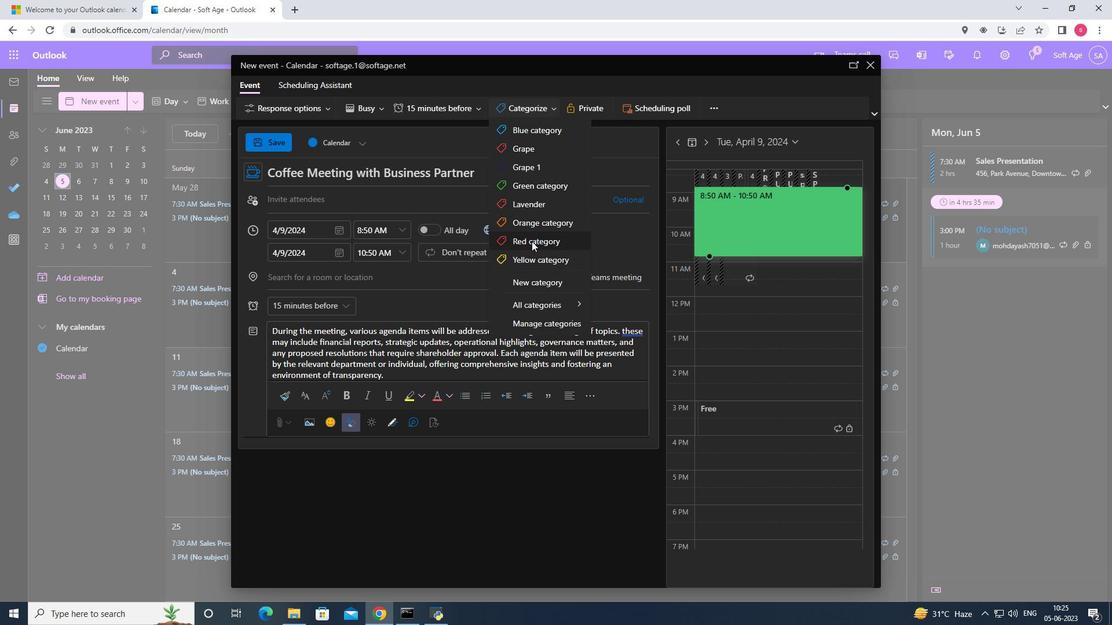 
Action: Mouse pressed left at (532, 244)
Screenshot: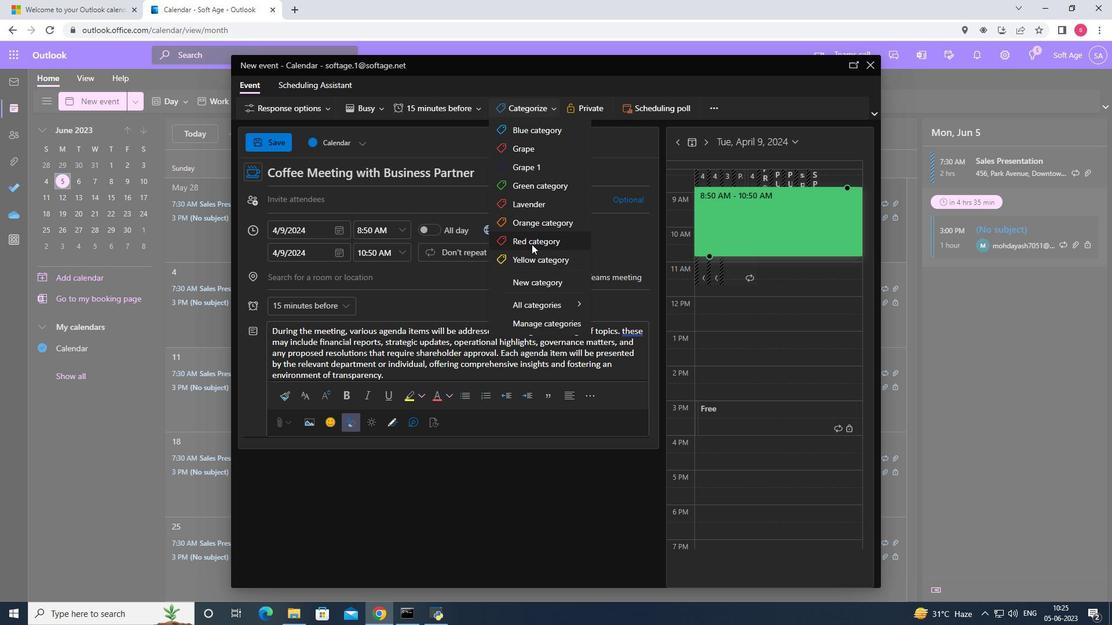 
Action: Mouse moved to (348, 281)
Screenshot: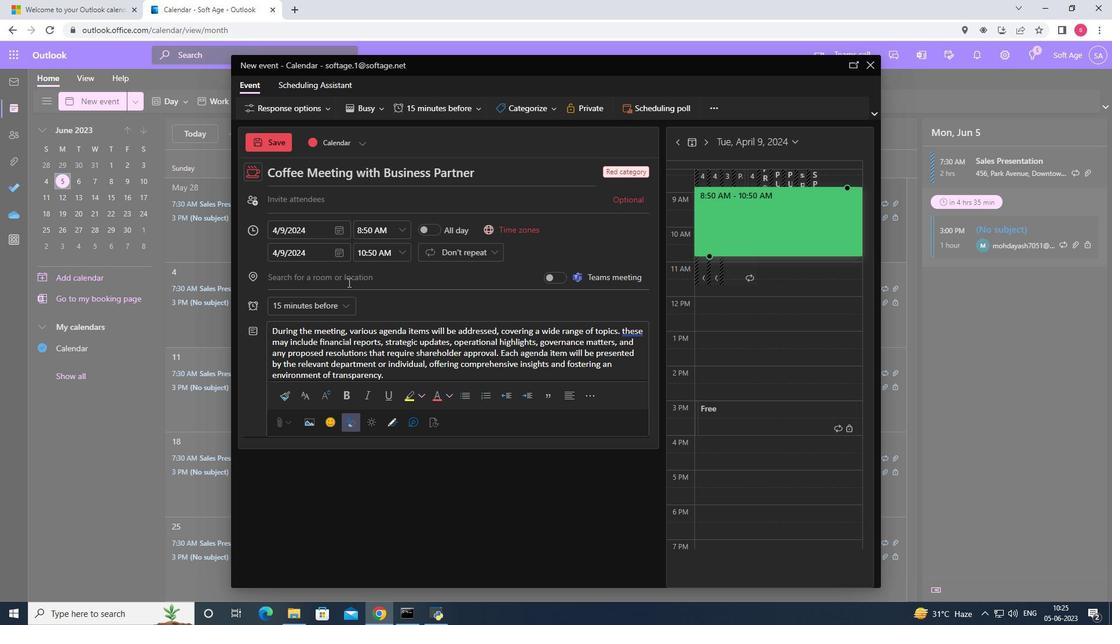 
Action: Mouse pressed left at (348, 281)
Screenshot: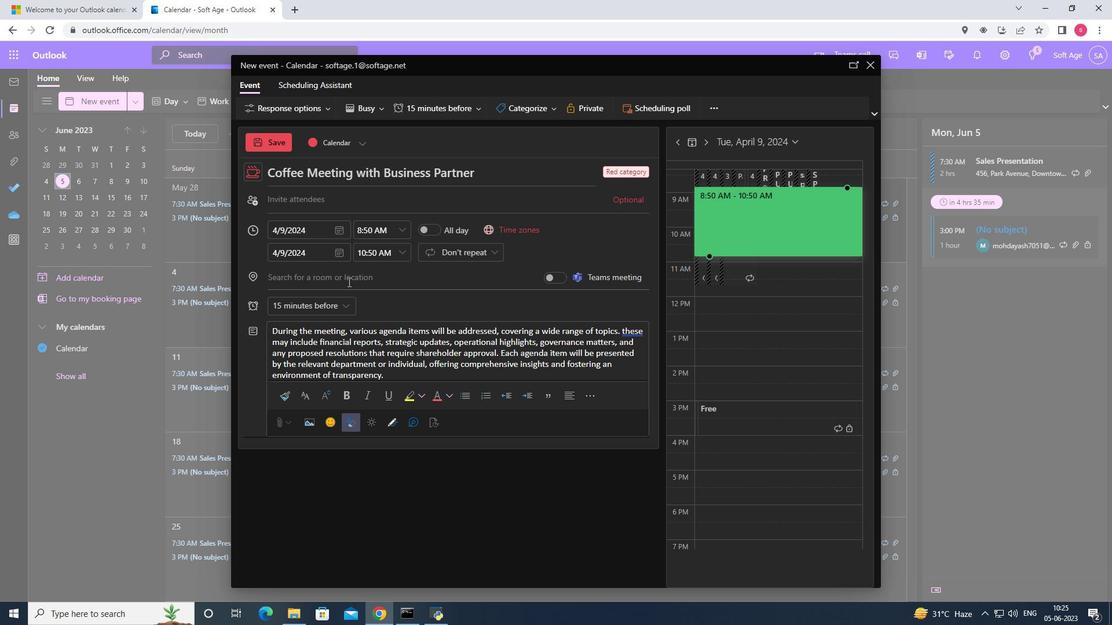 
Action: Key pressed 123<Key.space><Key.shift>Trevi<Key.space><Key.shift>Fountain<Key.space><Key.backspace>,<Key.space><Key.shift><Key.shift><Key.shift><Key.shift><Key.shift><Key.shift>Rome,<Key.space><Key.shift><Key.shift><Key.shift><Key.shift><Key.shift><Key.shift><Key.shift><Key.shift><Key.shift><Key.shift><Key.shift><Key.shift>Italy
Screenshot: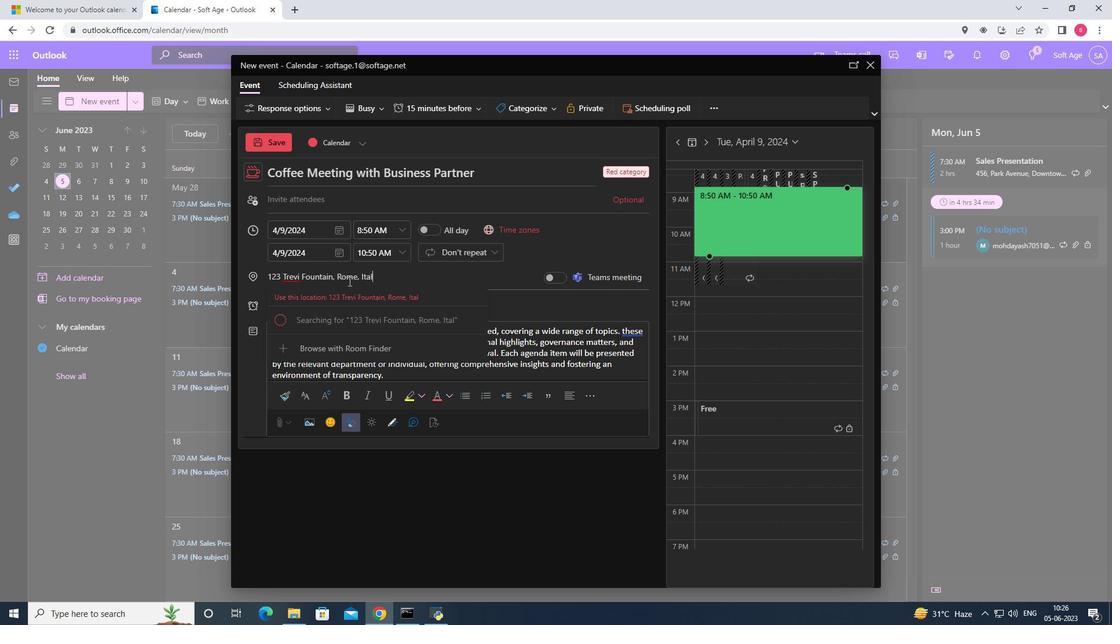 
Action: Mouse moved to (351, 292)
Screenshot: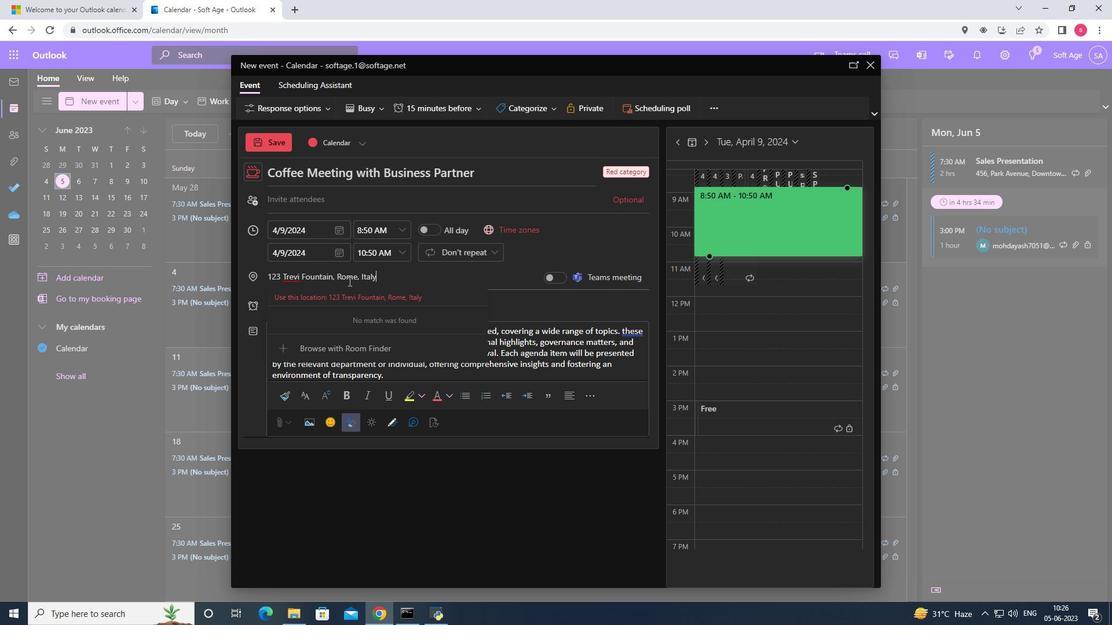
Action: Mouse pressed left at (351, 292)
Screenshot: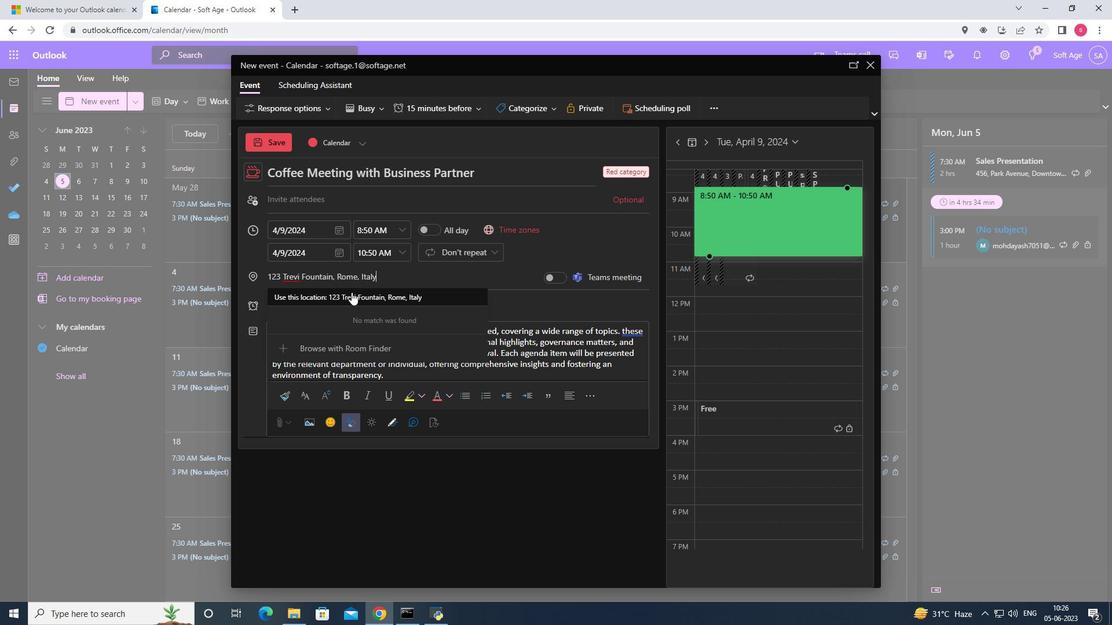 
Action: Mouse moved to (324, 200)
Screenshot: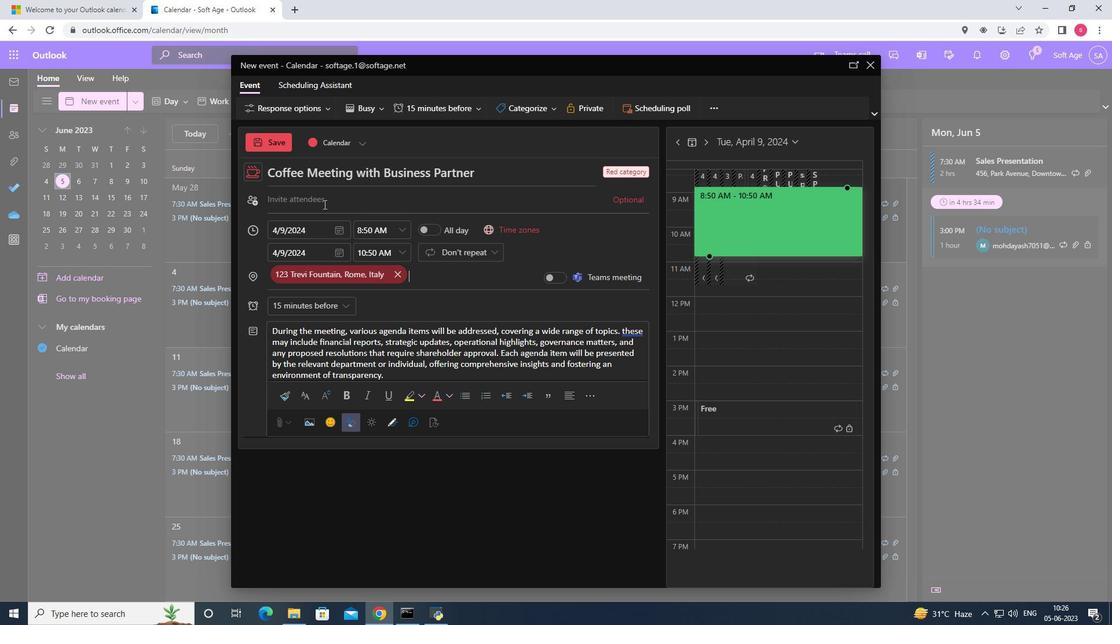 
Action: Mouse pressed left at (324, 200)
Screenshot: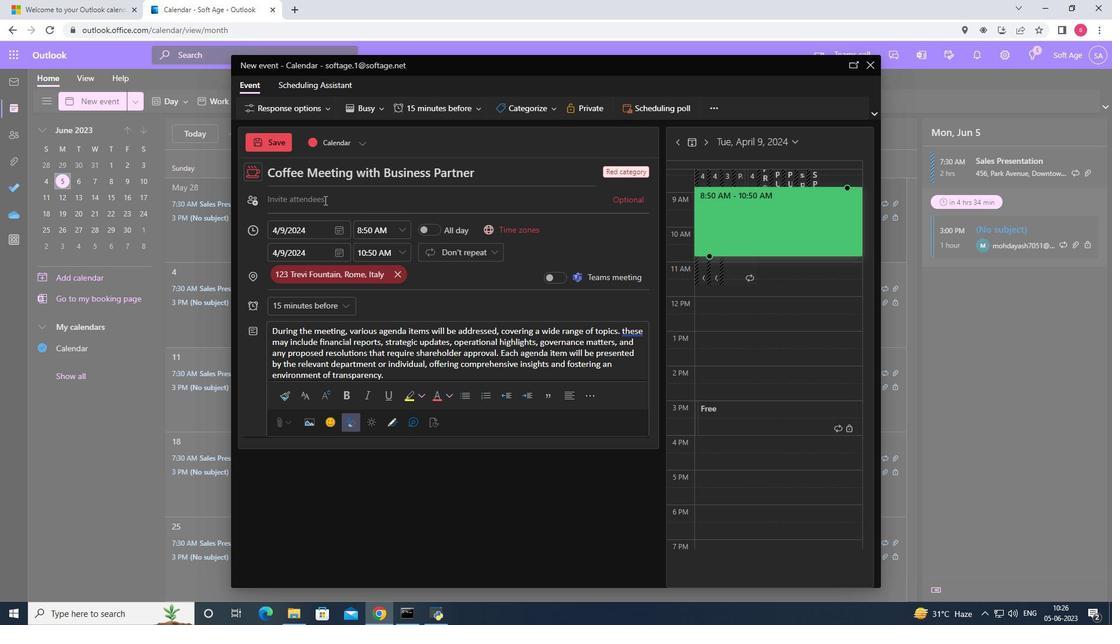 
Action: Mouse moved to (328, 215)
Screenshot: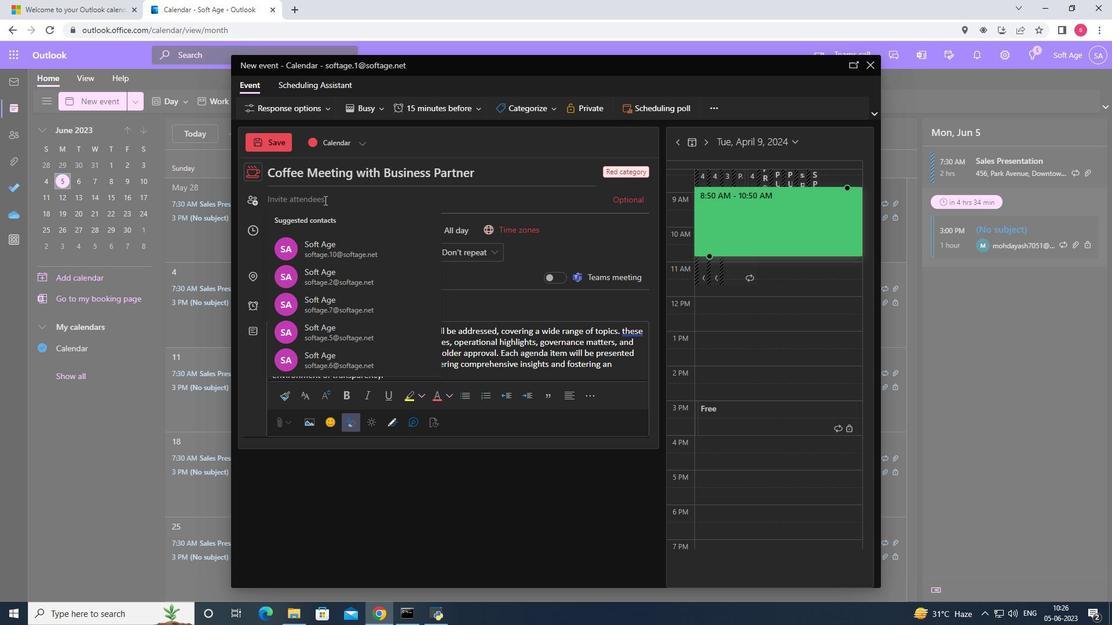 
Action: Key pressed softage.5<Key.shift><Key.shift><Key.shift><Key.shift><Key.shift><Key.shift><Key.shift><Key.shift><Key.shift>@
Screenshot: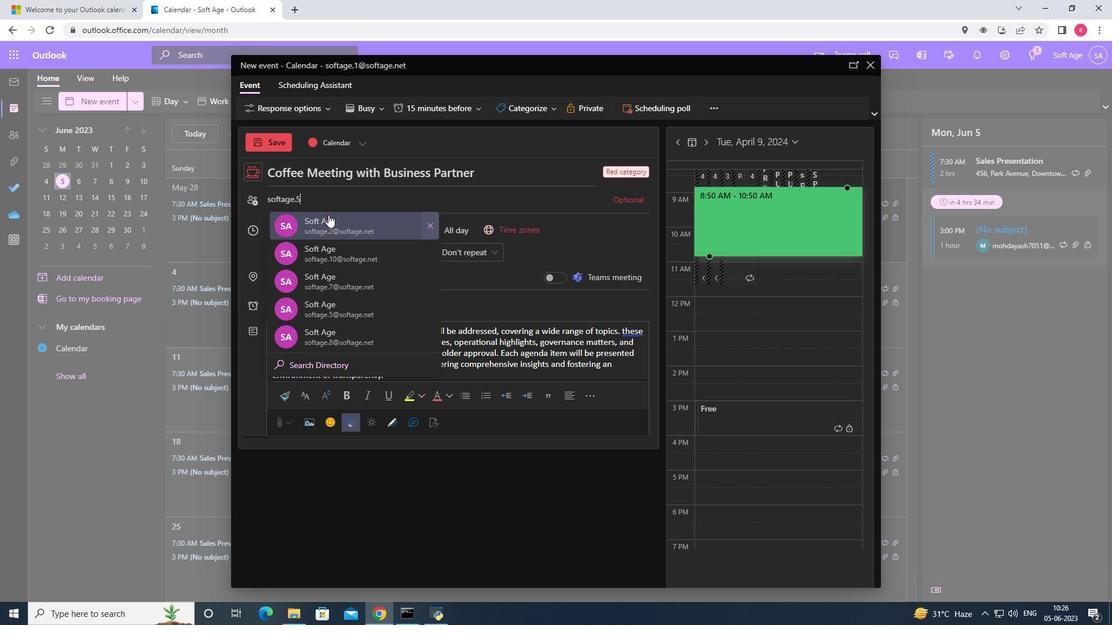 
Action: Mouse moved to (330, 229)
Screenshot: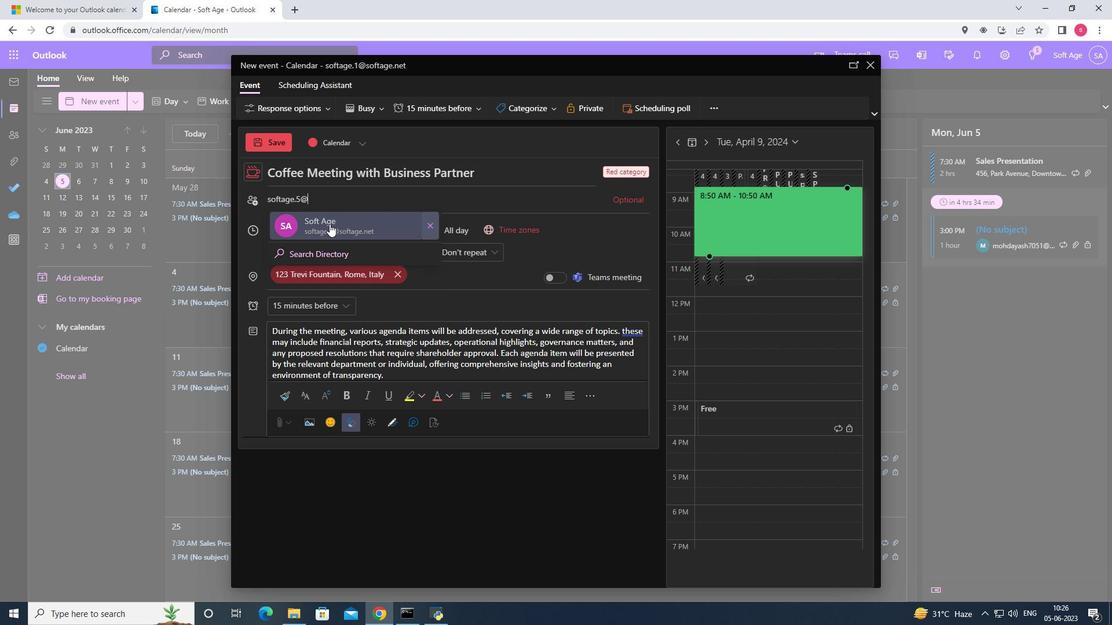 
Action: Mouse pressed left at (330, 229)
Screenshot: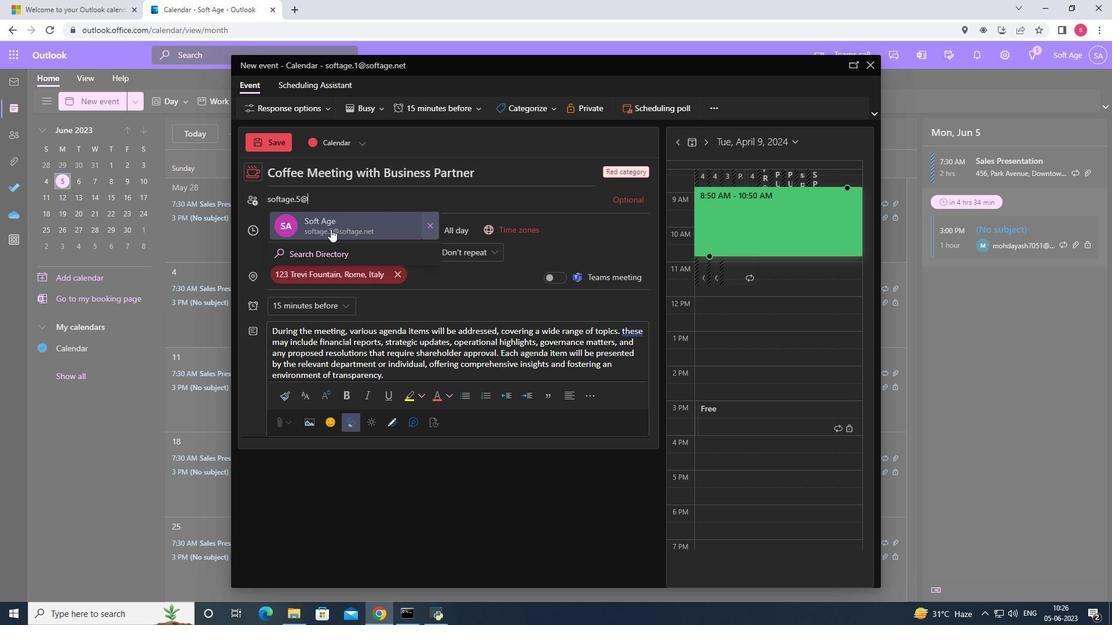 
Action: Key pressed softage.<Key.shift><Key.shift><Key.shift><Key.shift><Key.shift><Key.shift><Key.shift><Key.shift><Key.shift><Key.shift><Key.shift><Key.shift><Key.shift><Key.shift><Key.shift><Key.shift><Key.shift><Key.shift><Key.shift><Key.shift><Key.shift><Key.shift><Key.shift><Key.shift><Key.shift><Key.shift><Key.shift><Key.shift><Key.shift><Key.shift><Key.shift><Key.shift><Key.shift>^<Key.shift>@<Key.backspace><Key.backspace><Key.shift>6<Key.shift>@
Screenshot: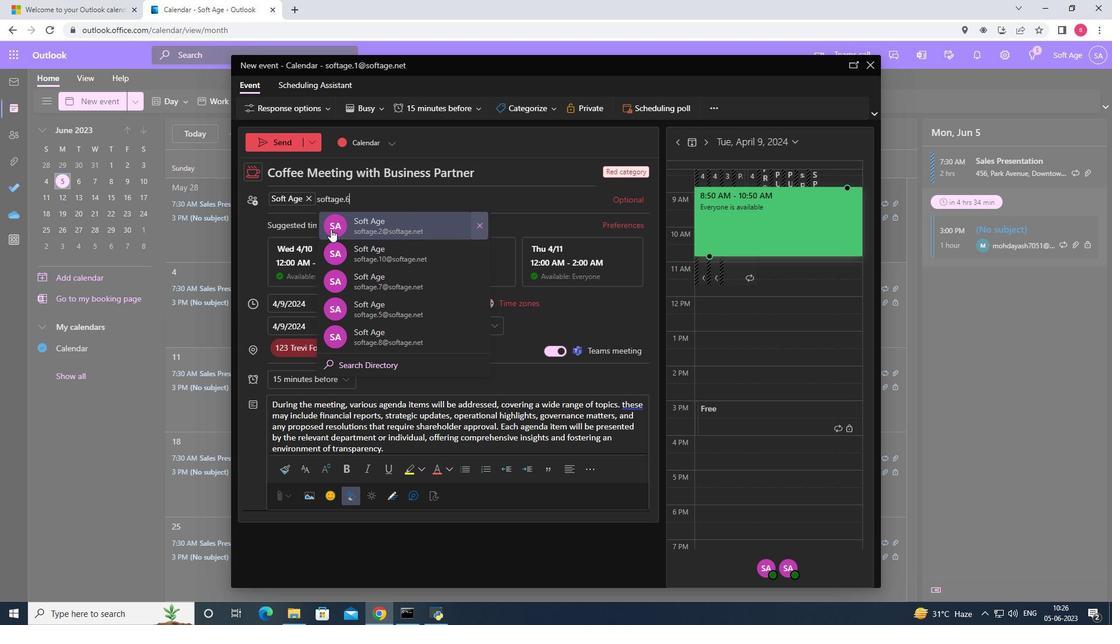 
Action: Mouse moved to (343, 255)
Screenshot: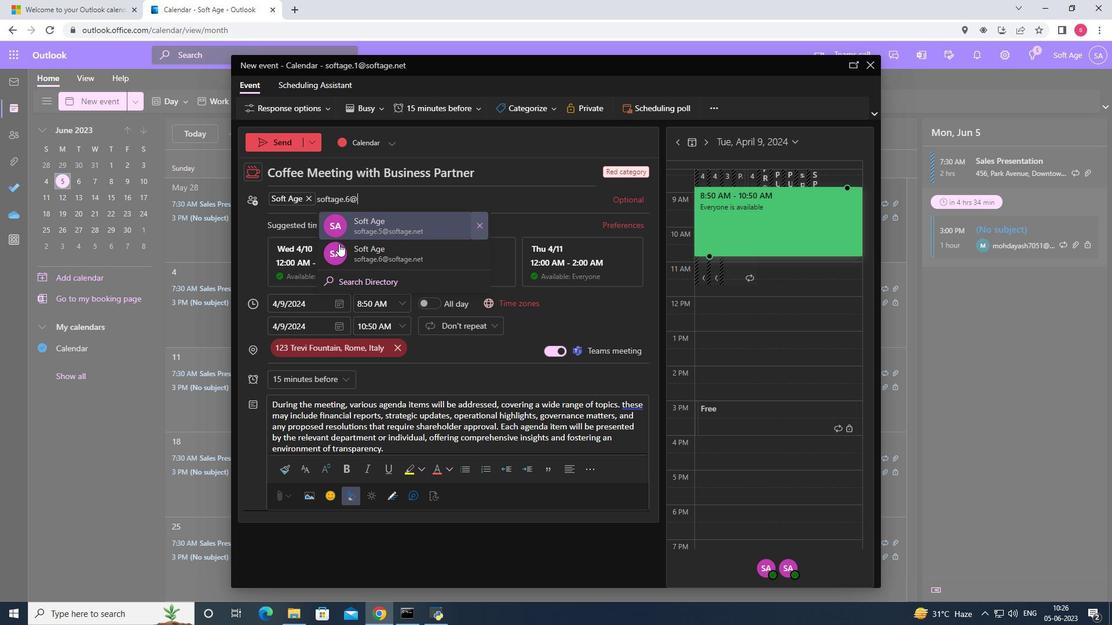 
Action: Mouse pressed left at (343, 255)
Screenshot: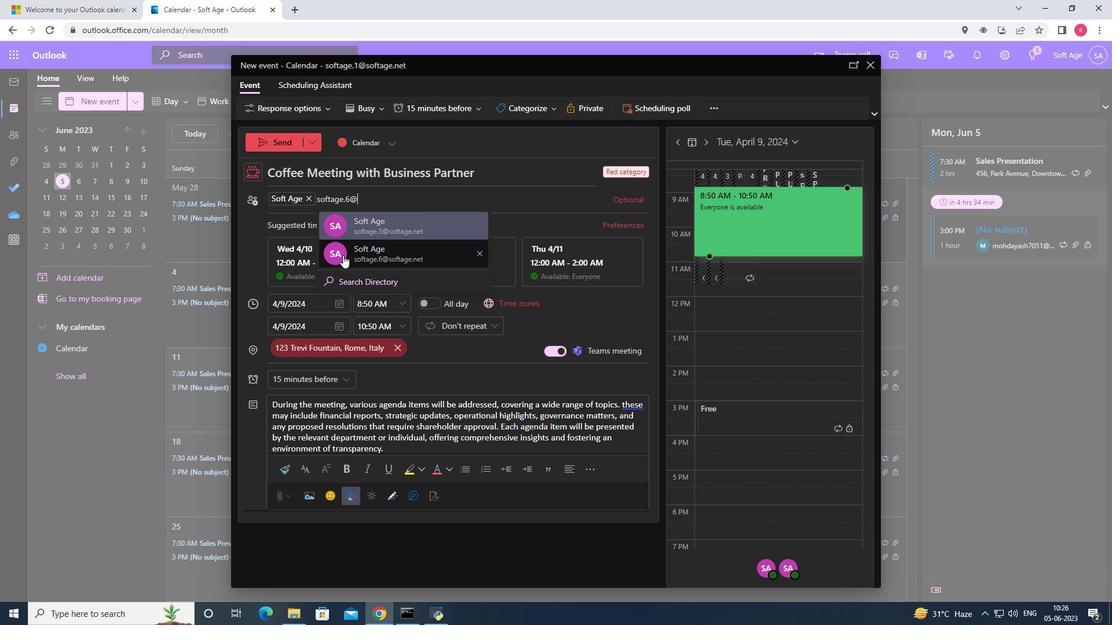 
Action: Mouse moved to (341, 366)
Screenshot: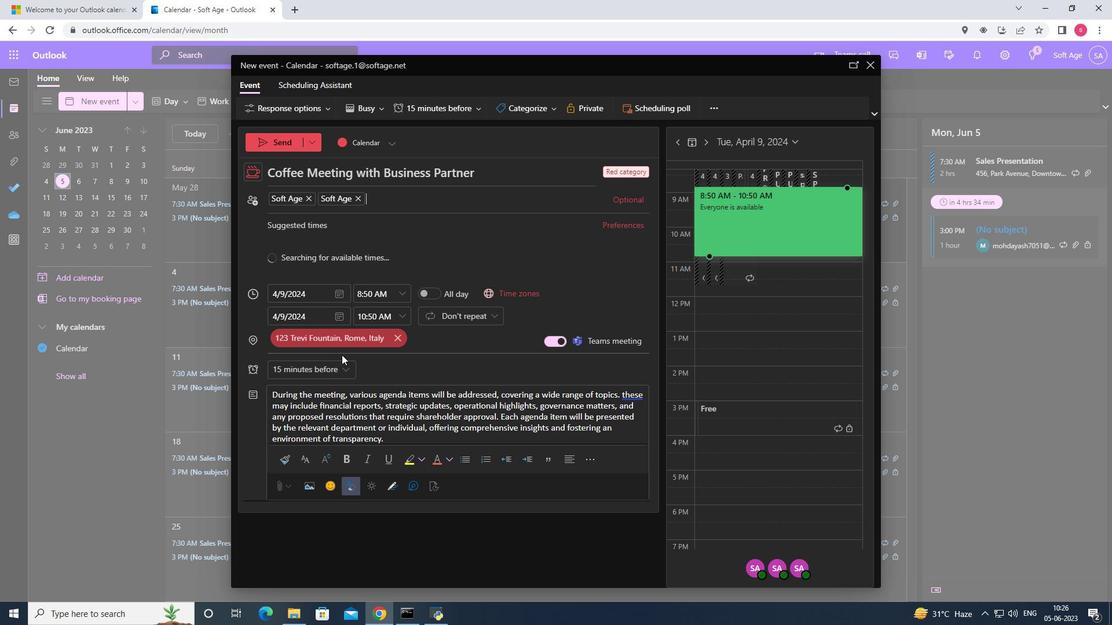 
Action: Mouse pressed left at (341, 366)
Screenshot: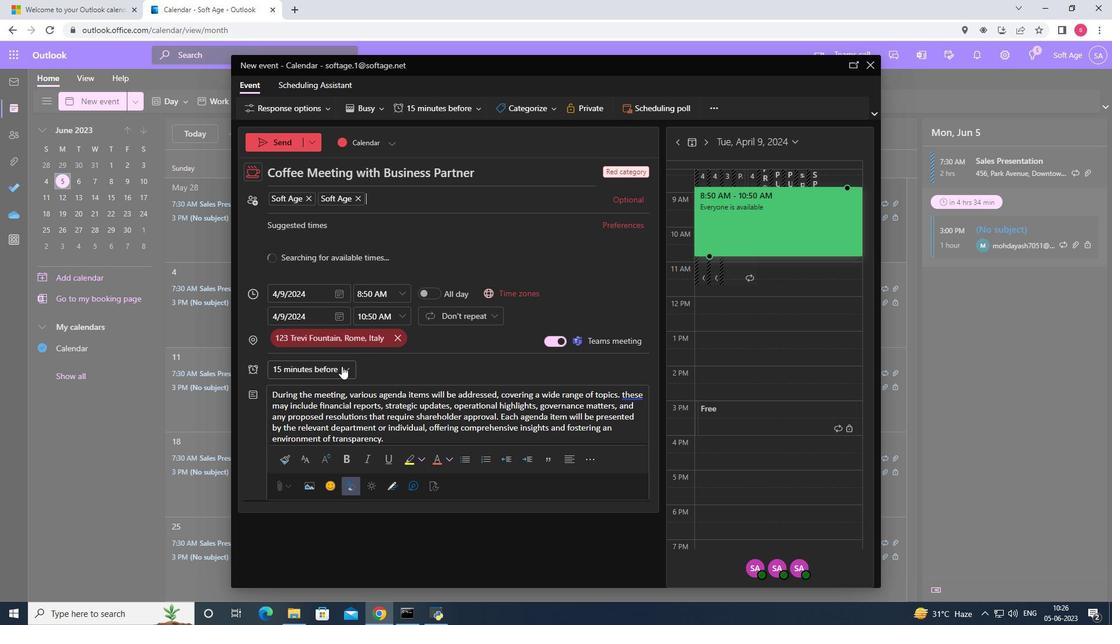 
Action: Mouse moved to (318, 332)
Screenshot: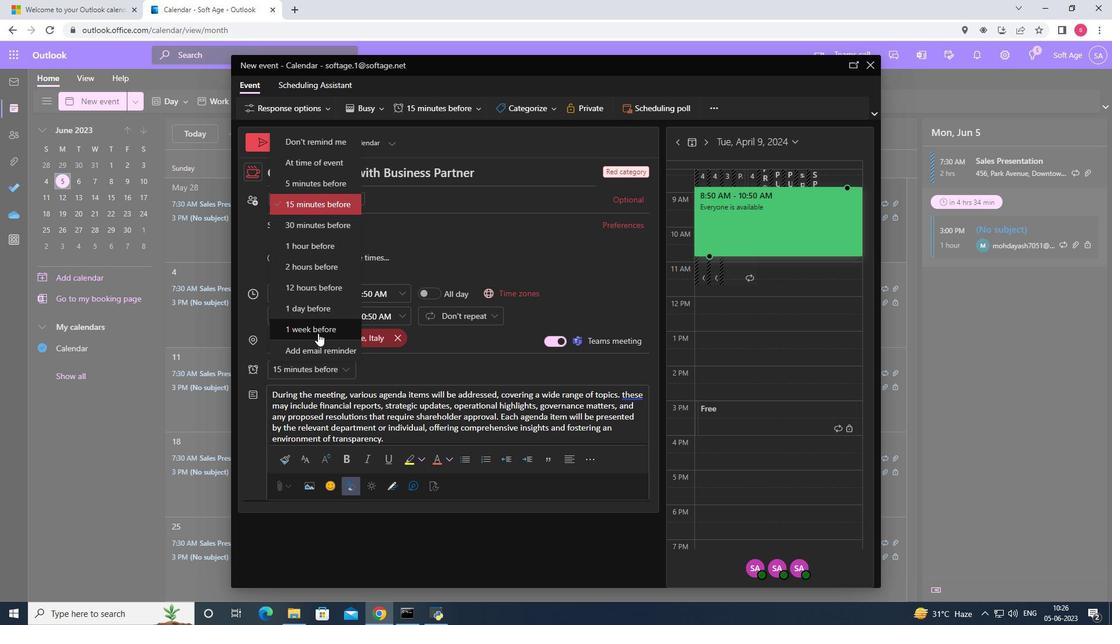 
Action: Mouse pressed left at (318, 332)
Screenshot: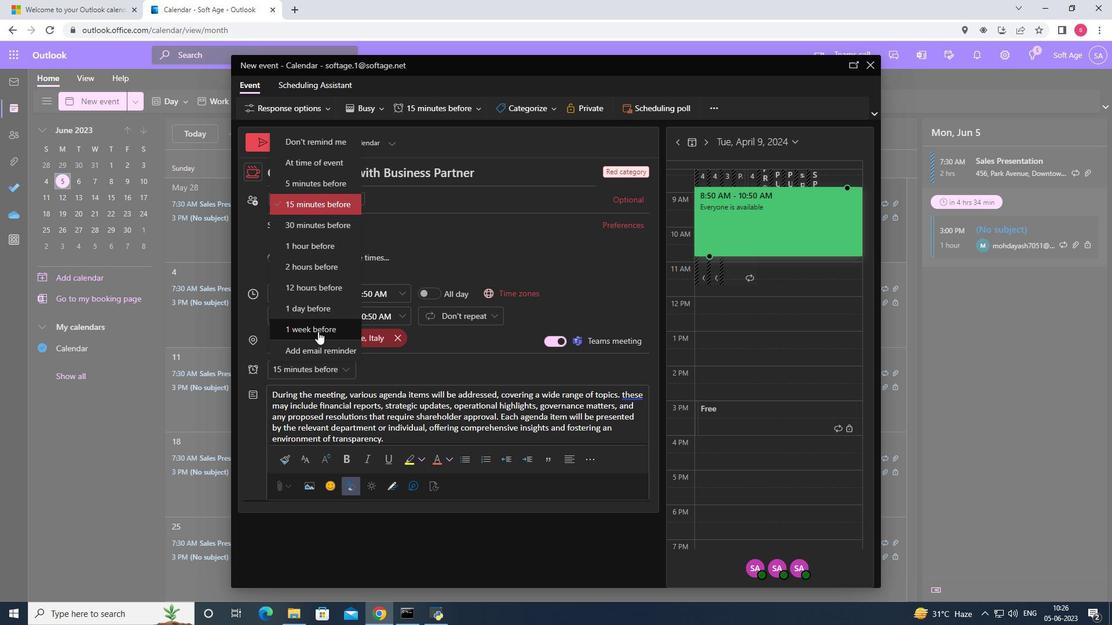 
Action: Mouse moved to (268, 139)
Screenshot: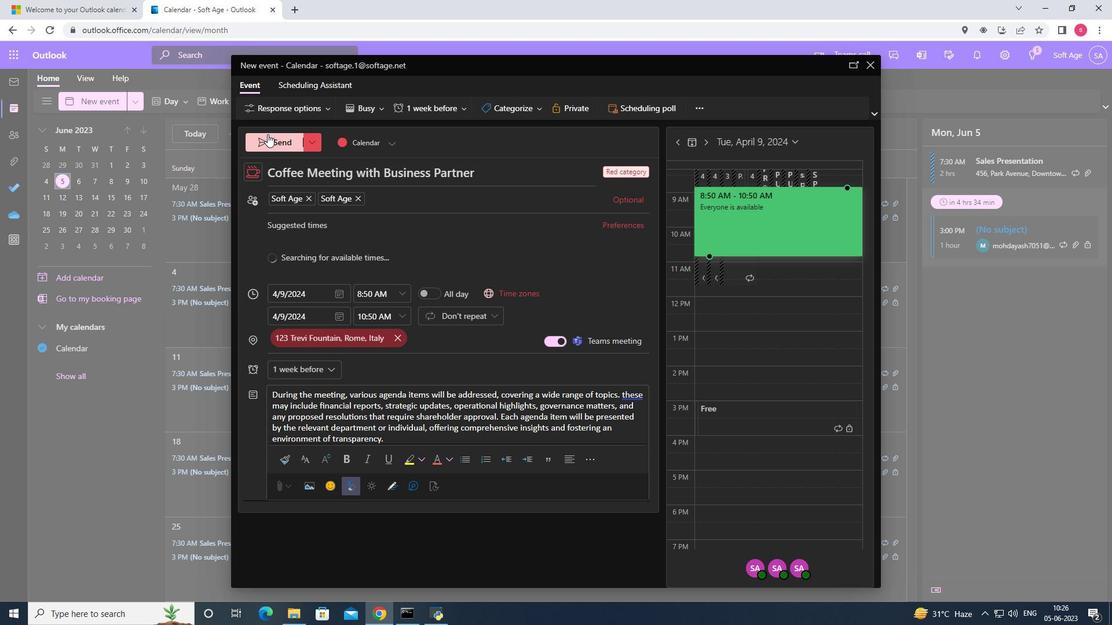 
Action: Mouse pressed left at (268, 139)
Screenshot: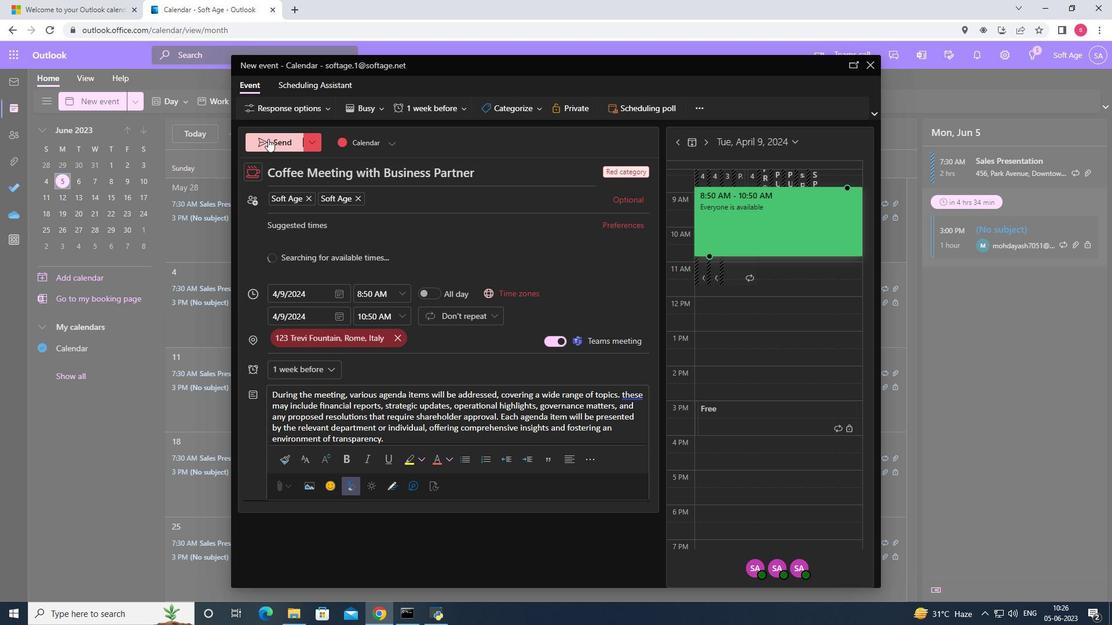 
